 Task: Look for space in Guntakal Junction, India from 4th June, 2023 to 8th June, 2023 for 2 adults in price range Rs.8000 to Rs.16000. Place can be private room with 1  bedroom having 1 bed and 1 bathroom. Property type can be house, flat, guest house, hotel. Amenities needed are: washing machine. Booking option can be shelf check-in. Required host language is English.
Action: Mouse moved to (450, 112)
Screenshot: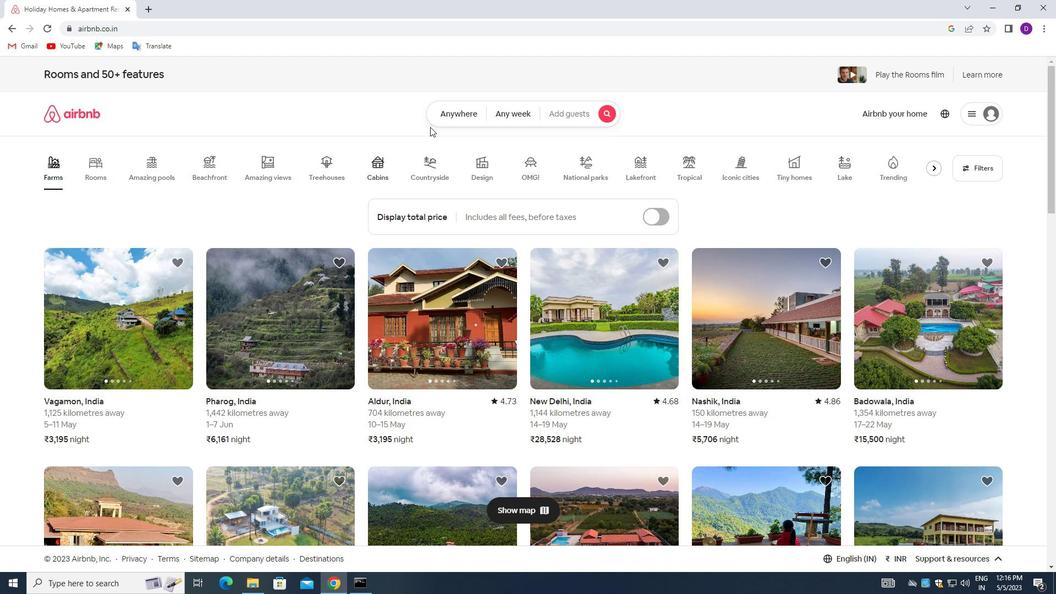 
Action: Mouse pressed left at (450, 112)
Screenshot: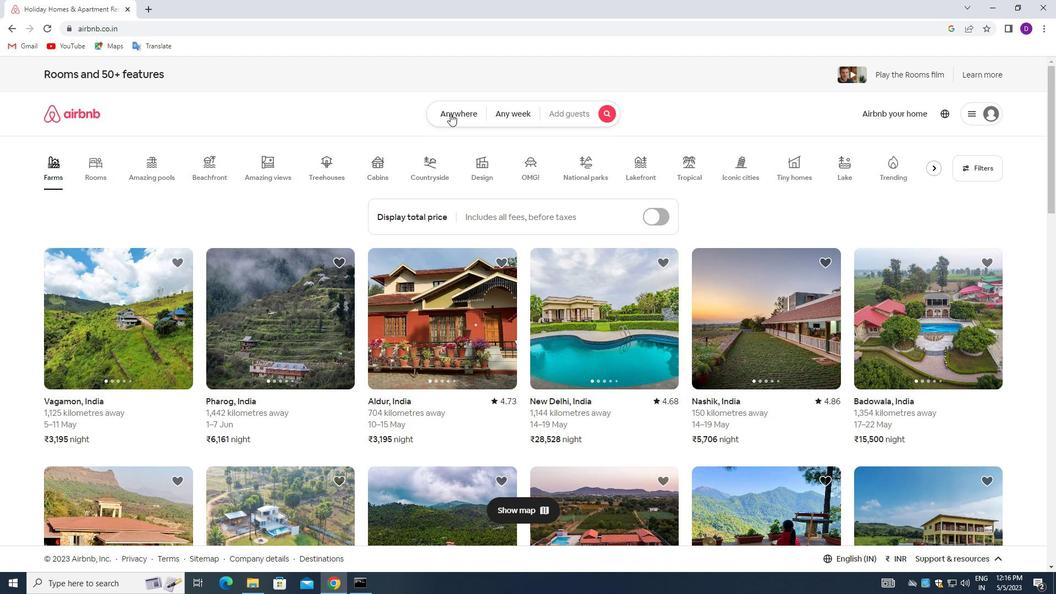 
Action: Mouse moved to (437, 148)
Screenshot: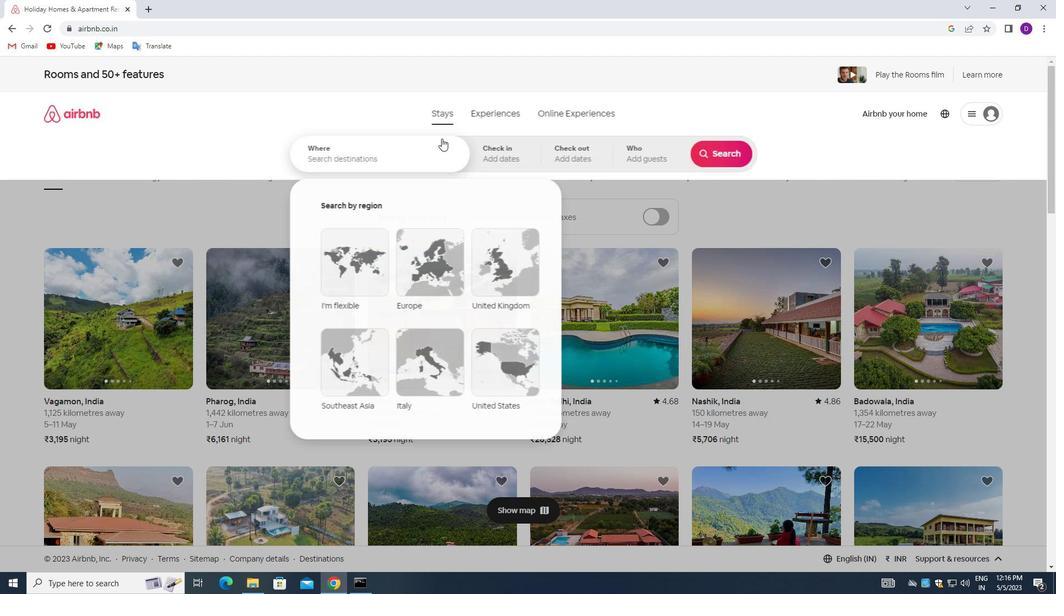 
Action: Mouse pressed left at (437, 148)
Screenshot: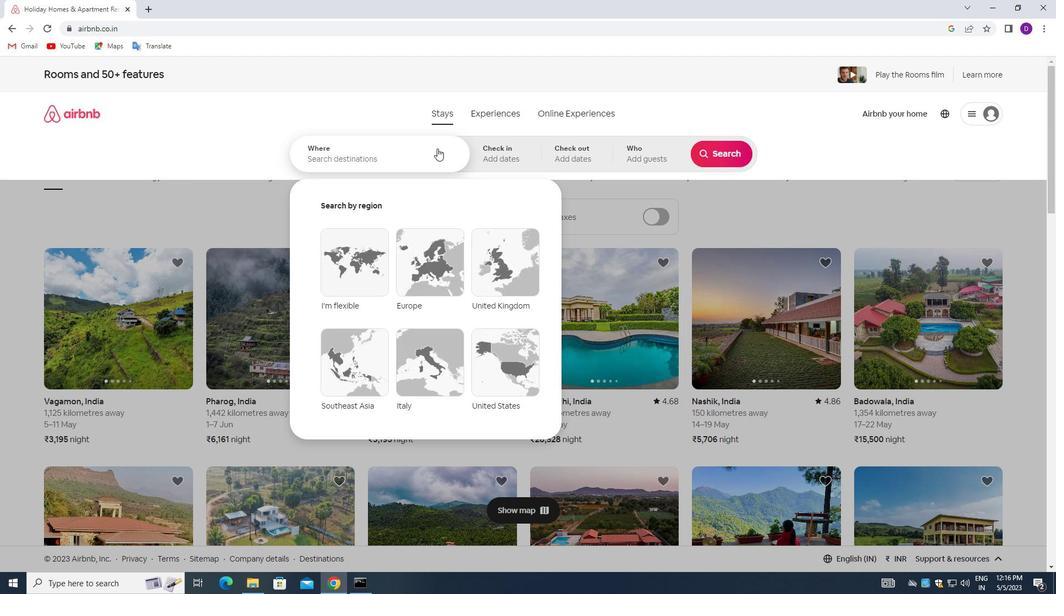 
Action: Mouse moved to (231, 138)
Screenshot: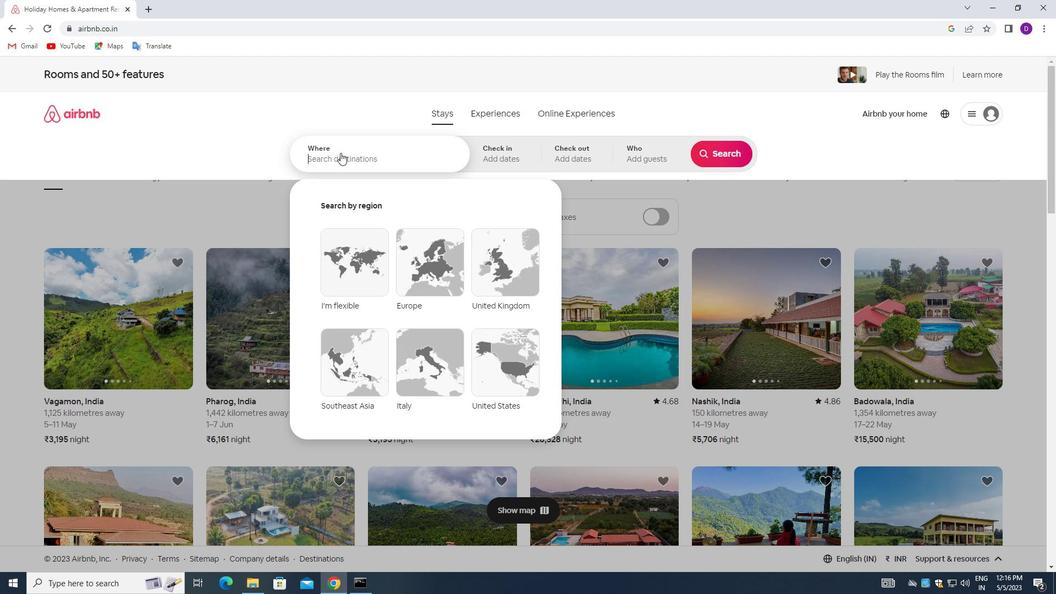 
Action: Key pressed <Key.shift_r>Guntakal<Key.space><Key.shift>JUNCTION,<Key.space><Key.shift>INDIA<Key.enter>
Screenshot: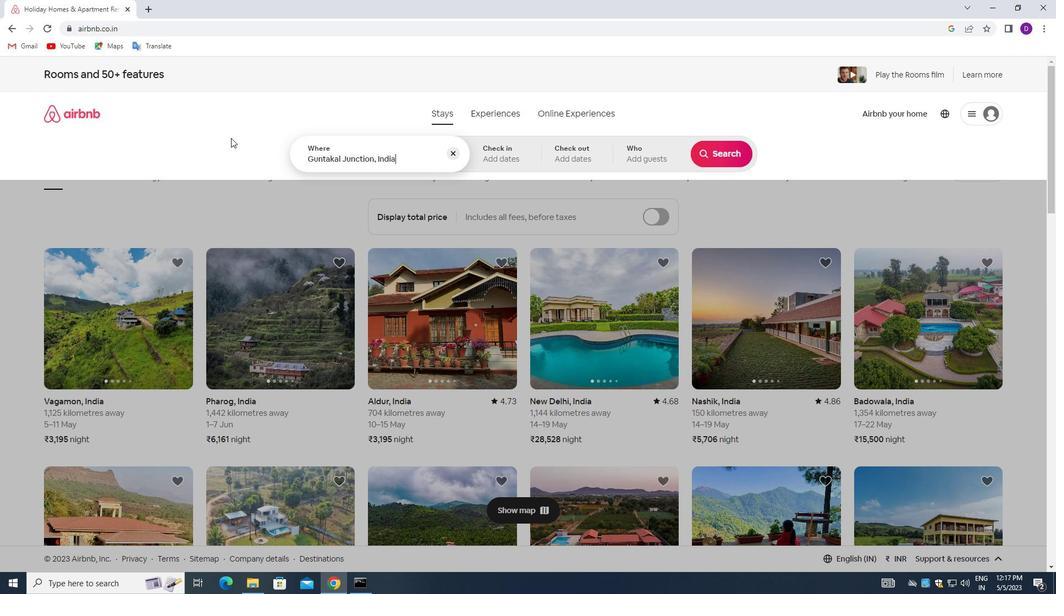 
Action: Mouse moved to (557, 317)
Screenshot: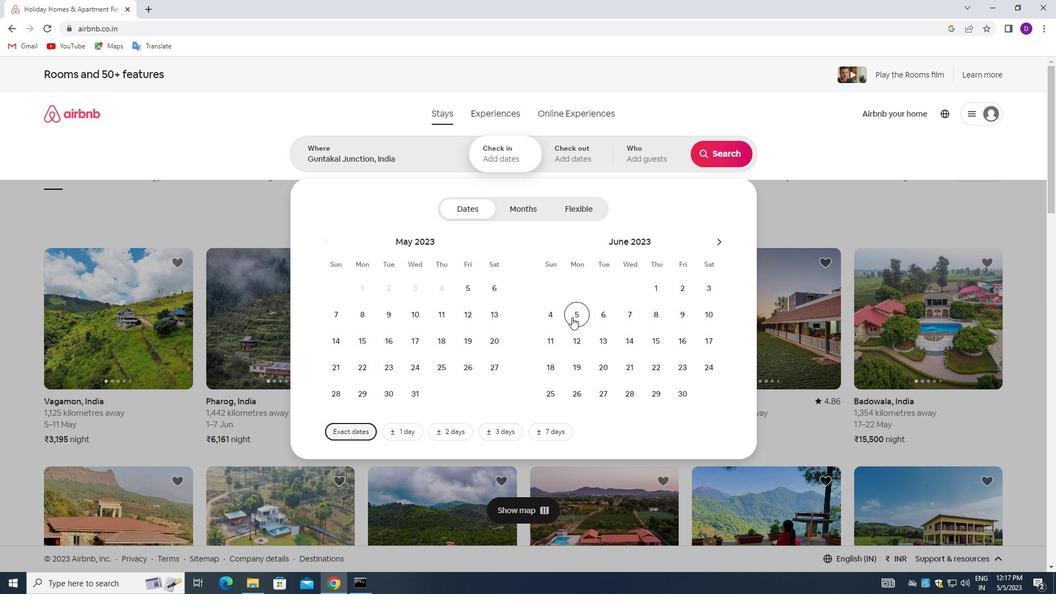 
Action: Mouse pressed left at (557, 317)
Screenshot: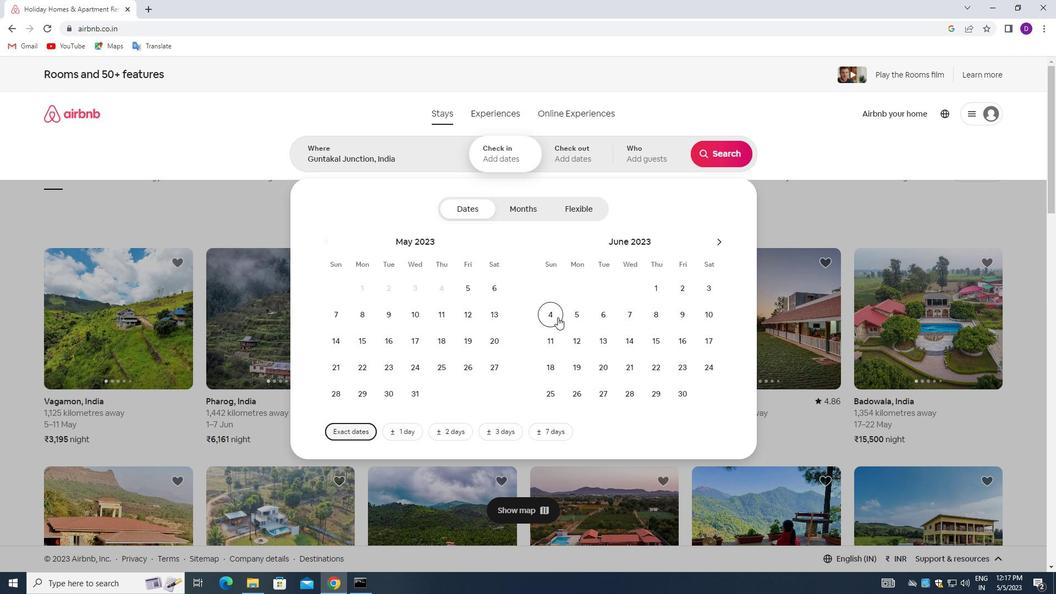 
Action: Mouse moved to (657, 321)
Screenshot: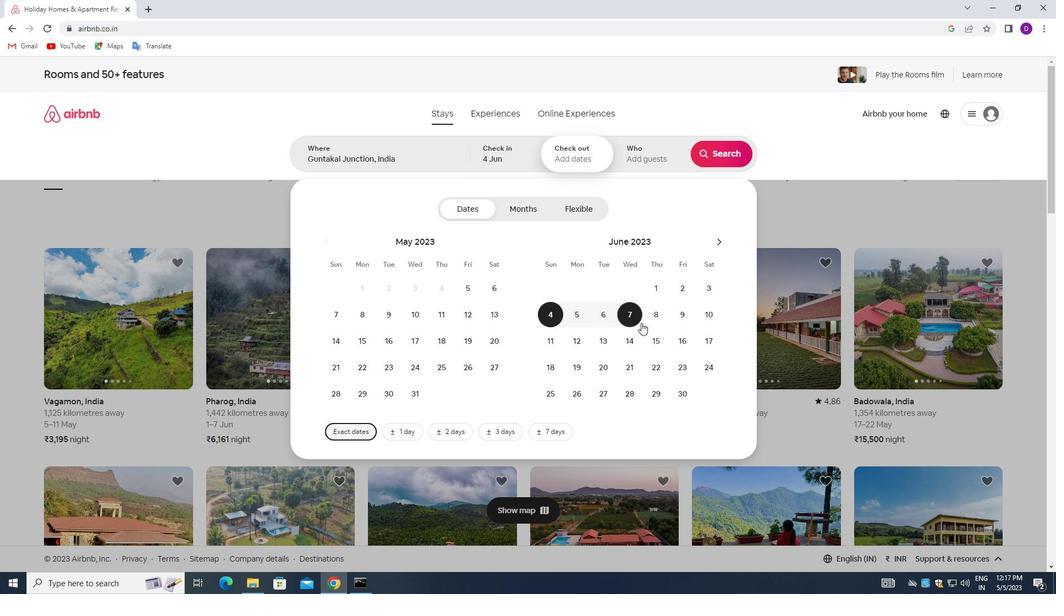 
Action: Mouse pressed left at (657, 321)
Screenshot: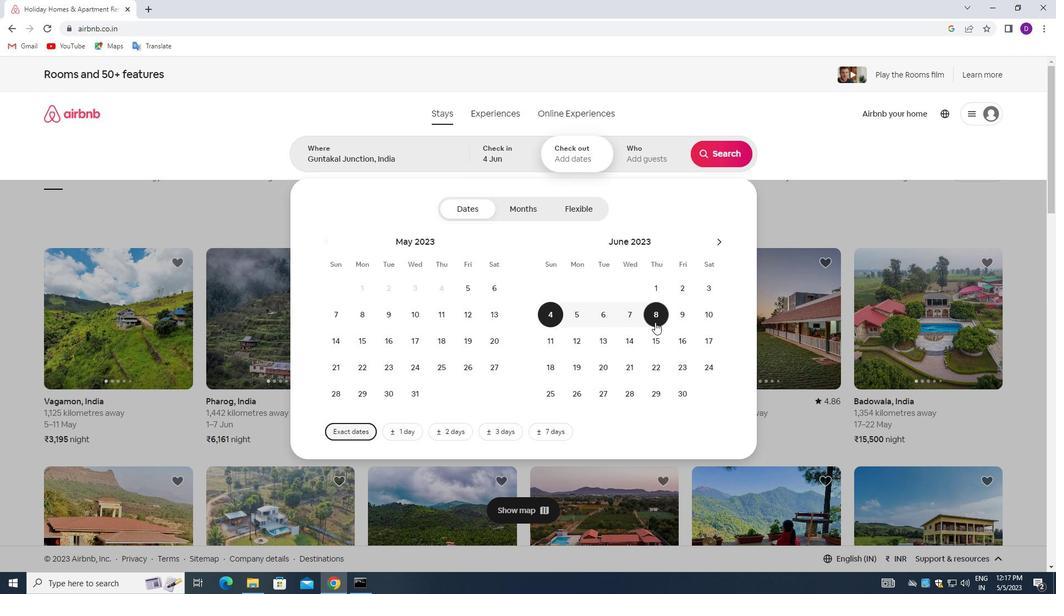 
Action: Mouse moved to (637, 159)
Screenshot: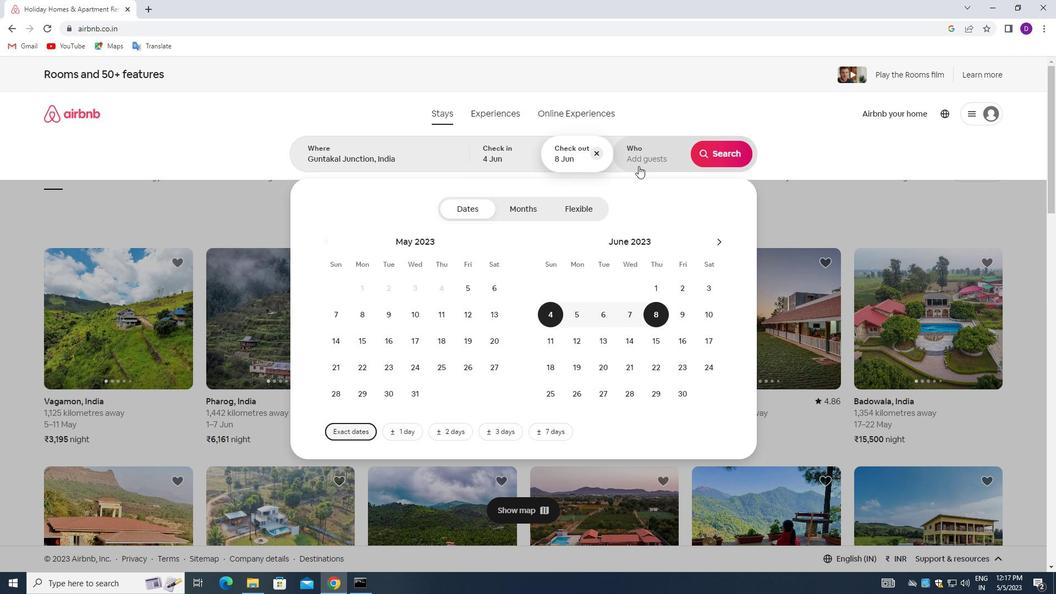 
Action: Mouse pressed left at (637, 159)
Screenshot: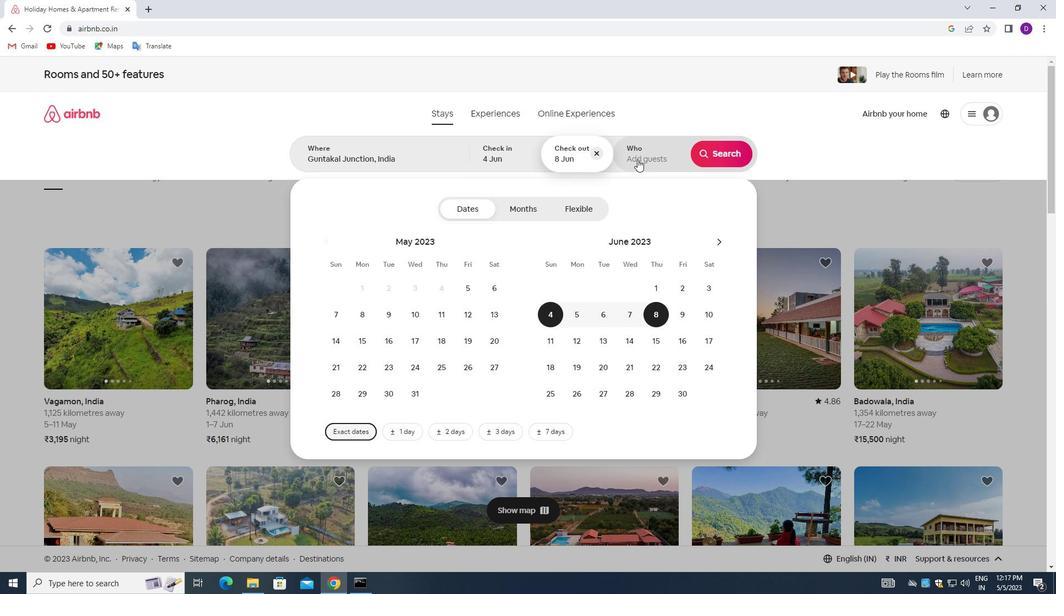 
Action: Mouse moved to (727, 217)
Screenshot: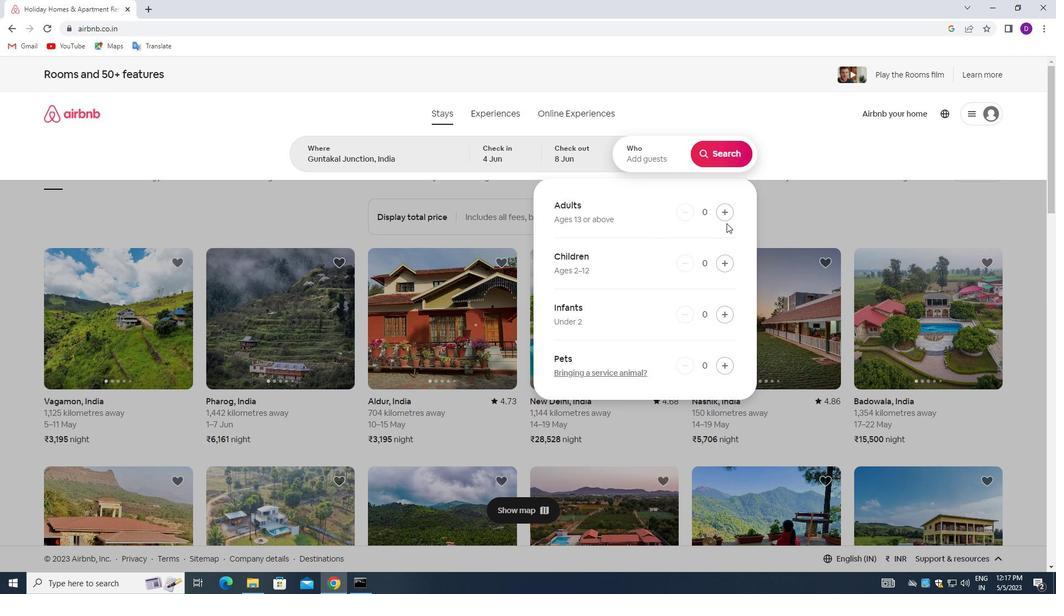 
Action: Mouse pressed left at (727, 217)
Screenshot: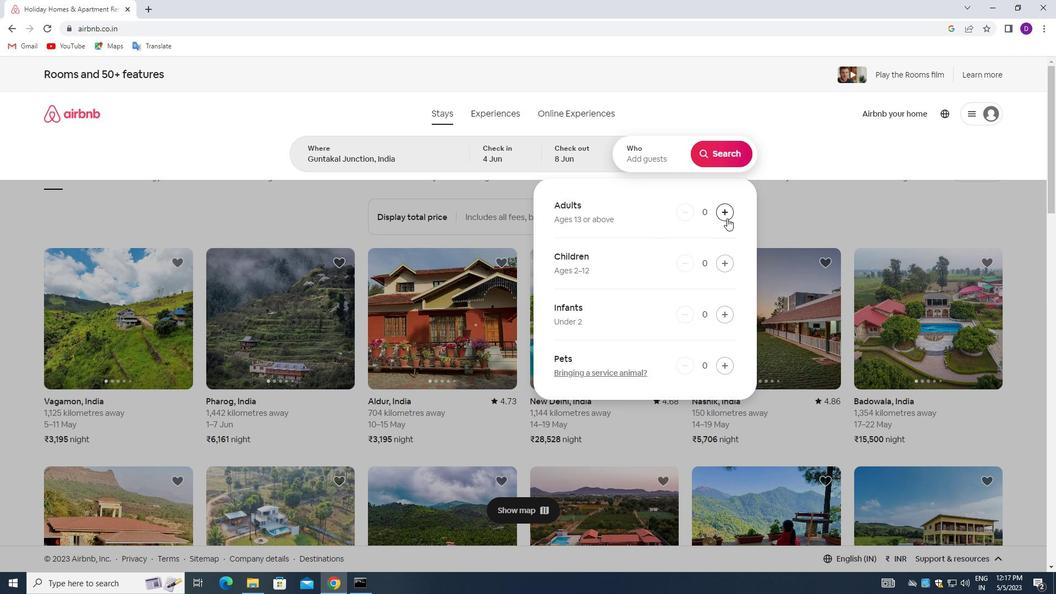 
Action: Mouse pressed left at (727, 217)
Screenshot: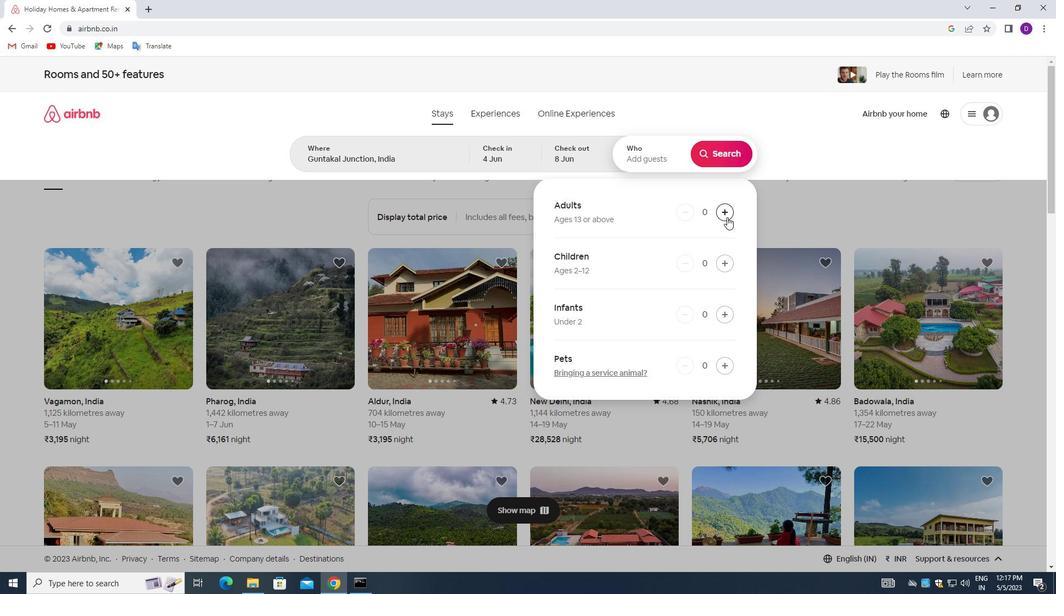 
Action: Mouse moved to (699, 167)
Screenshot: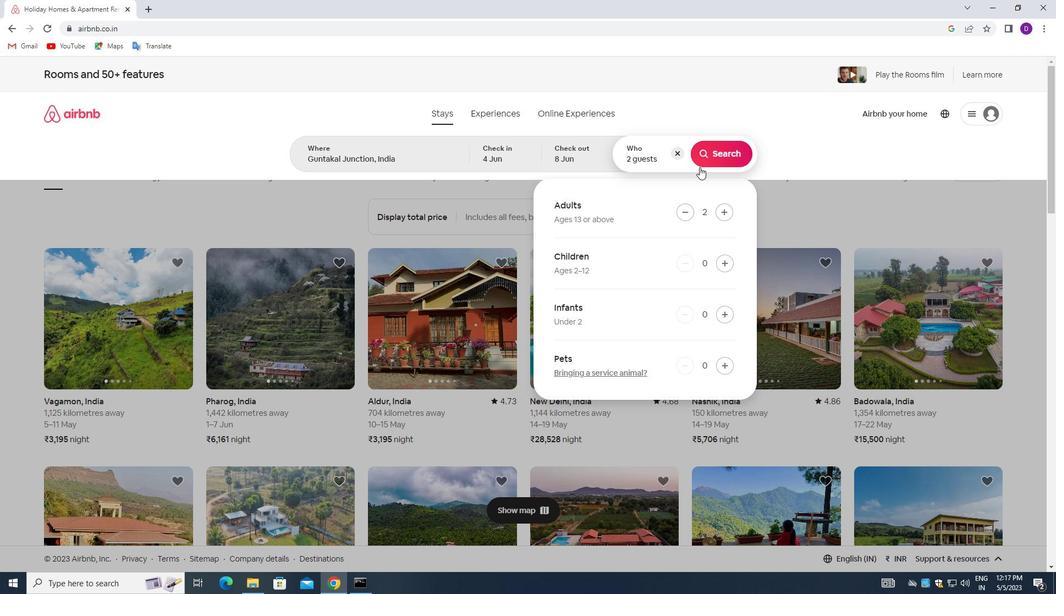 
Action: Mouse pressed left at (699, 167)
Screenshot: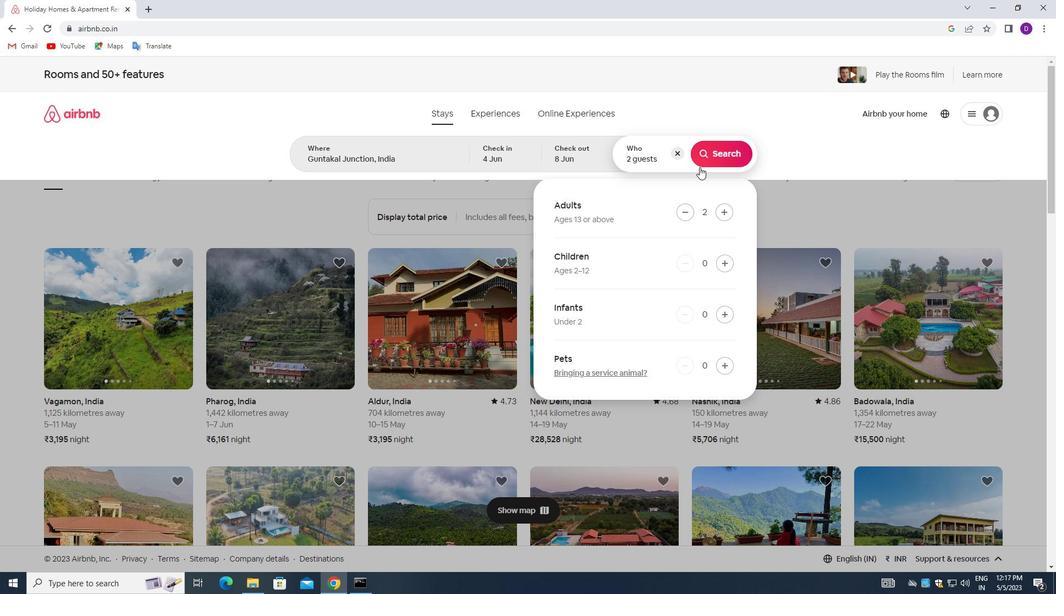 
Action: Mouse moved to (724, 152)
Screenshot: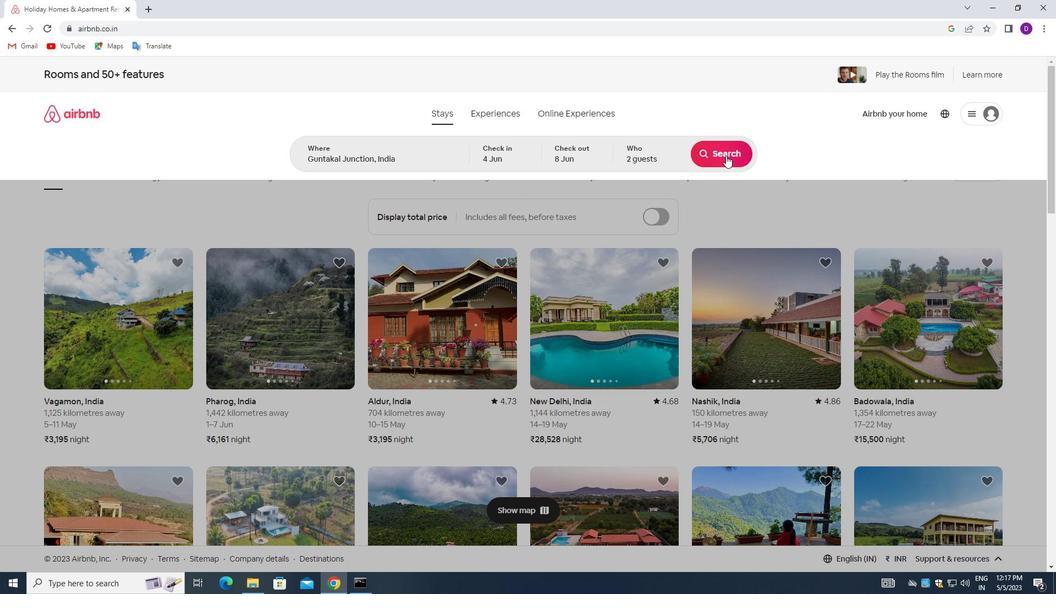 
Action: Mouse pressed left at (724, 152)
Screenshot: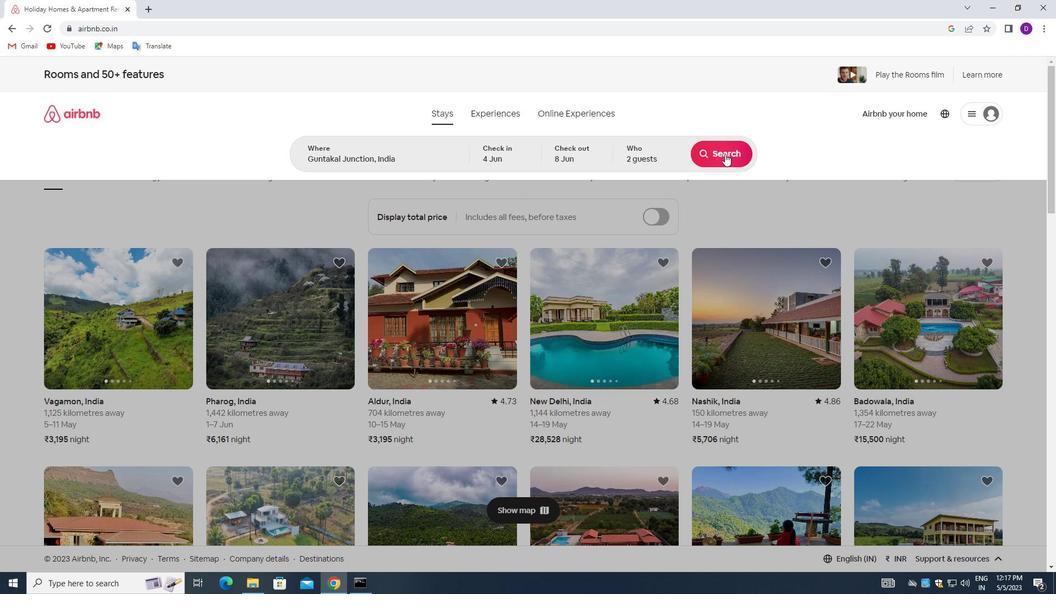
Action: Mouse moved to (994, 124)
Screenshot: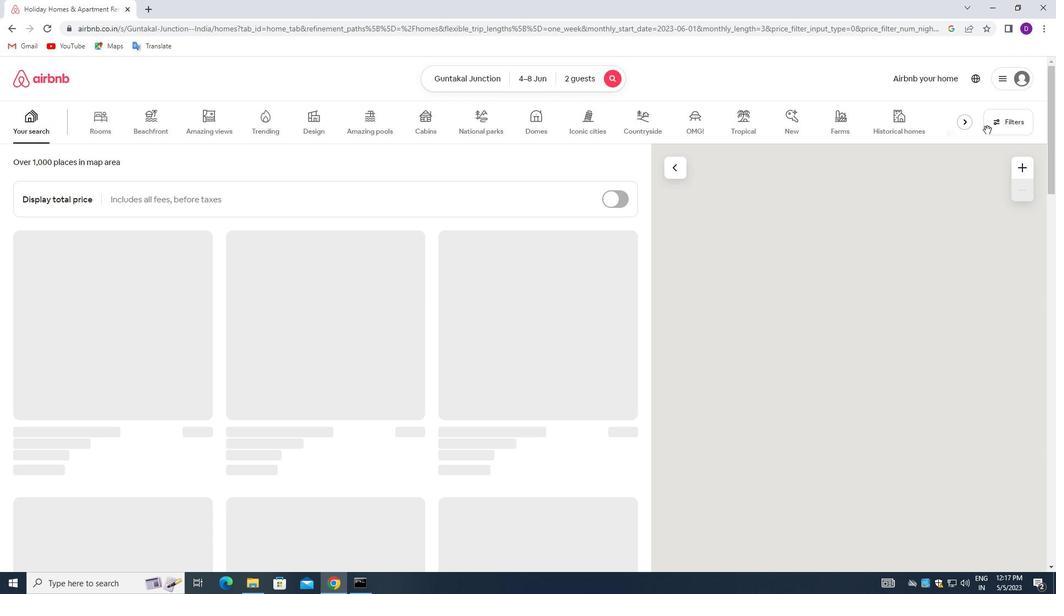 
Action: Mouse pressed left at (994, 124)
Screenshot: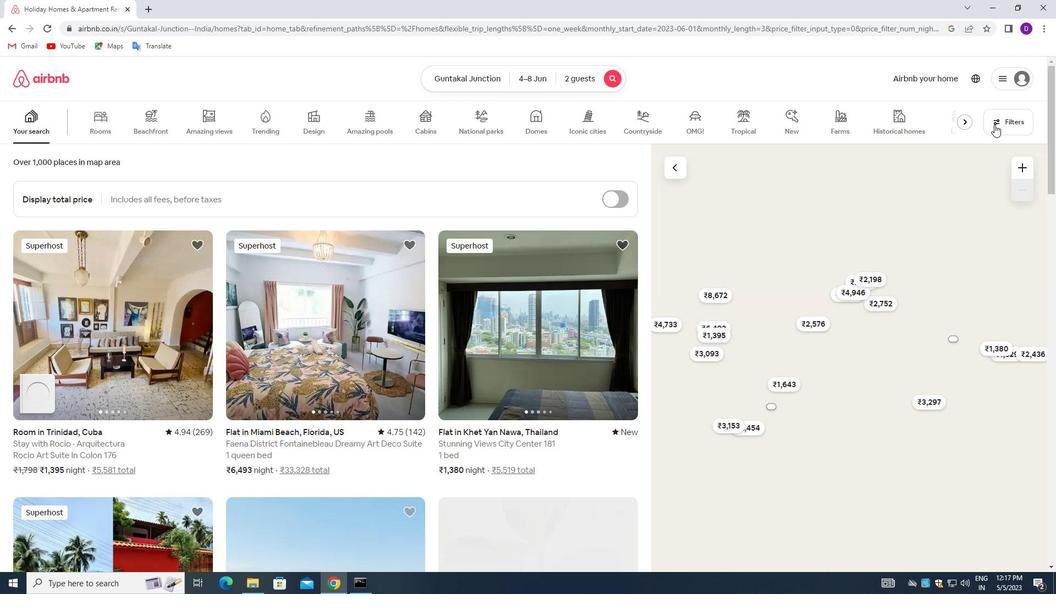 
Action: Mouse moved to (410, 357)
Screenshot: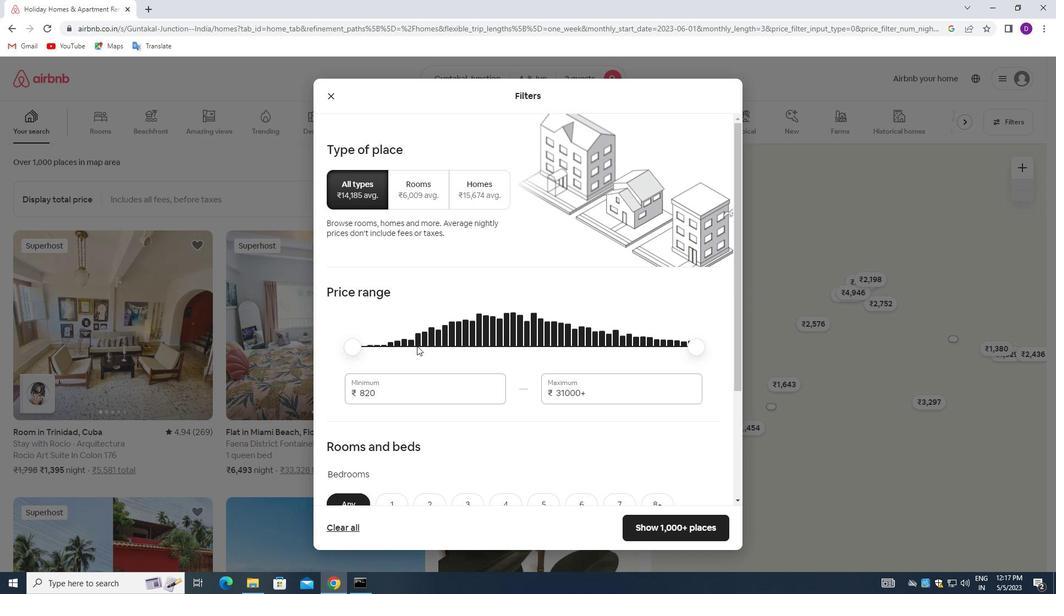 
Action: Mouse scrolled (410, 356) with delta (0, 0)
Screenshot: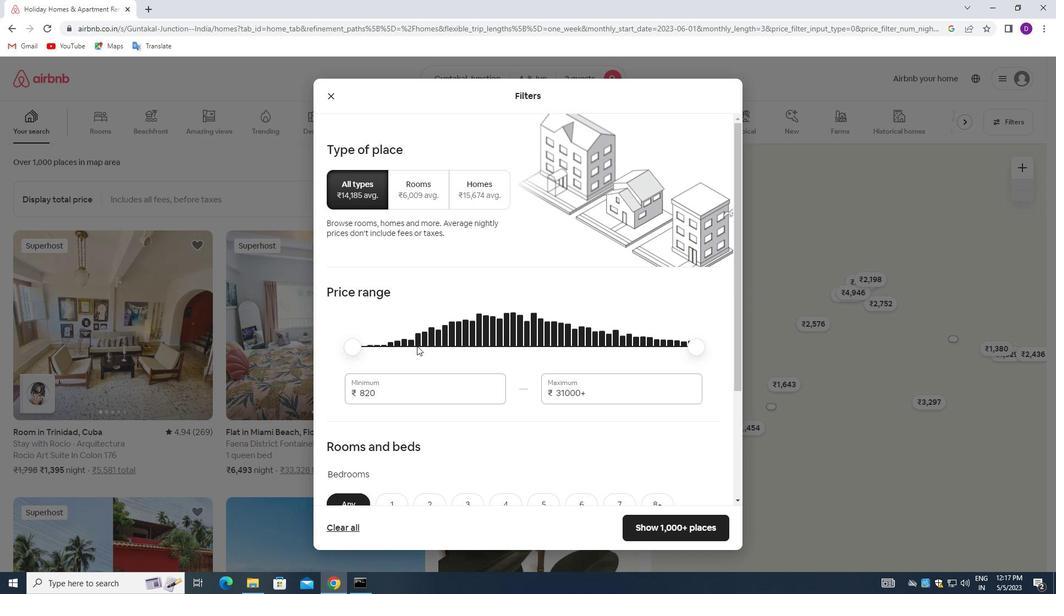 
Action: Mouse moved to (409, 358)
Screenshot: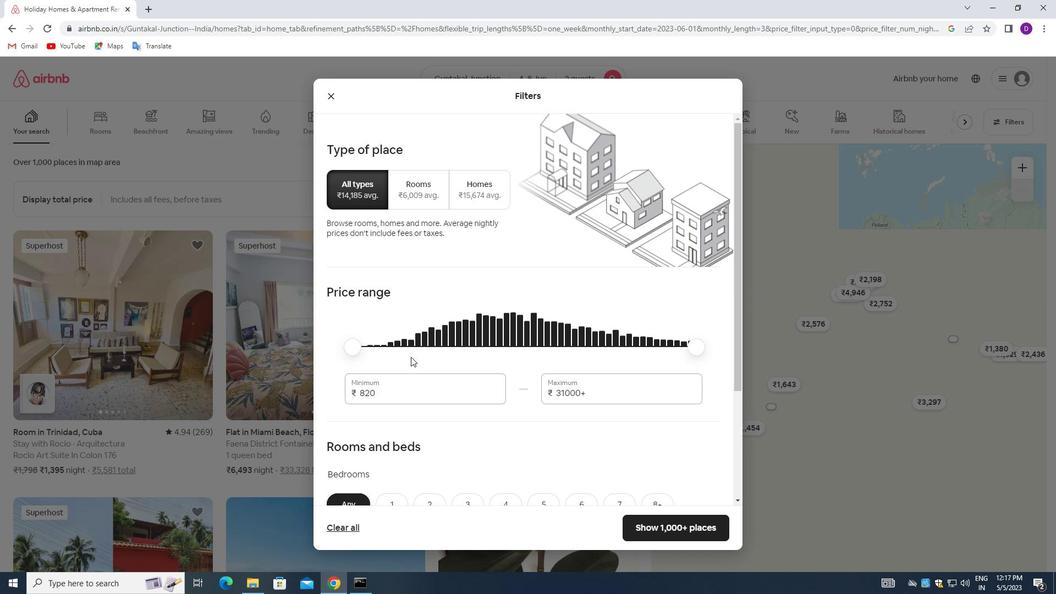 
Action: Mouse scrolled (409, 357) with delta (0, 0)
Screenshot: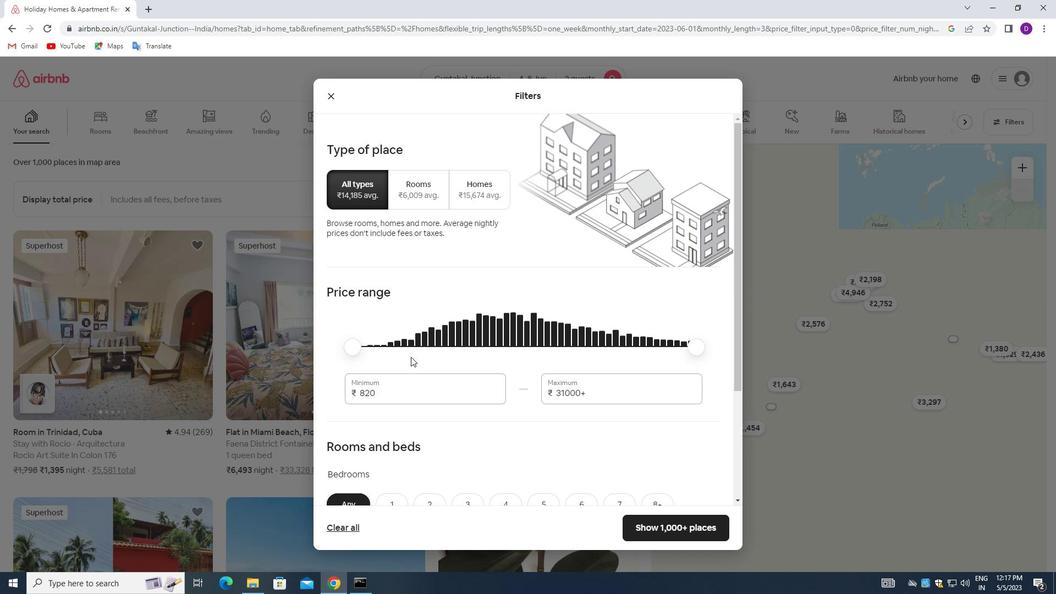 
Action: Mouse moved to (379, 286)
Screenshot: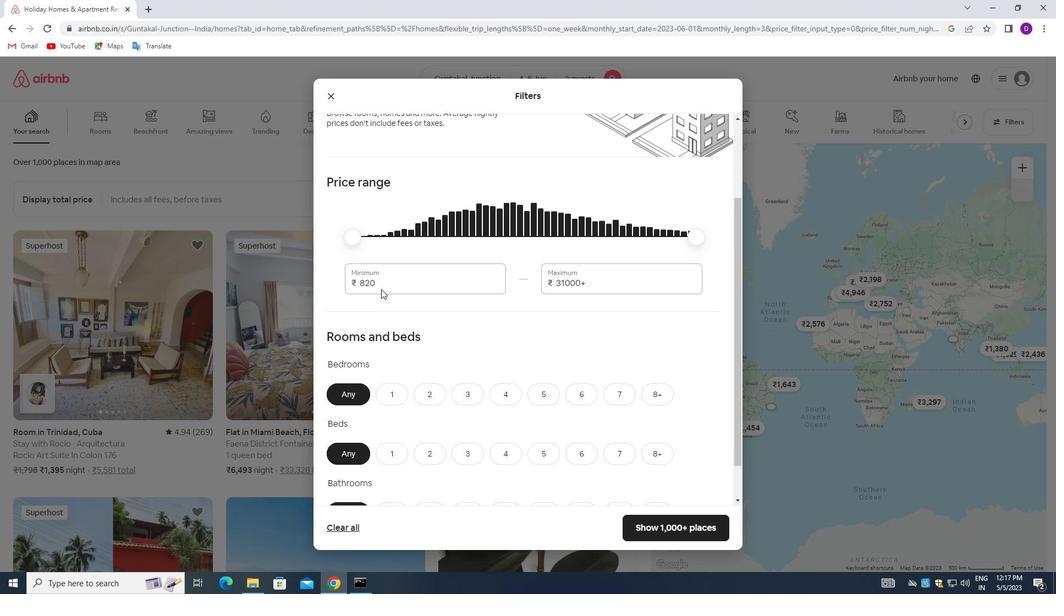 
Action: Mouse pressed left at (379, 286)
Screenshot: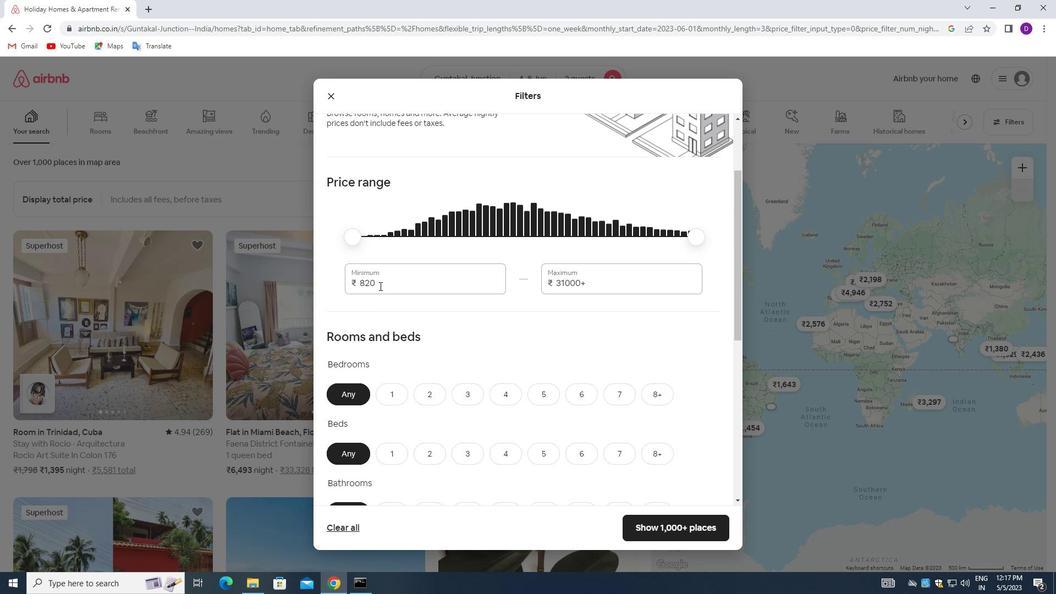 
Action: Mouse pressed left at (379, 286)
Screenshot: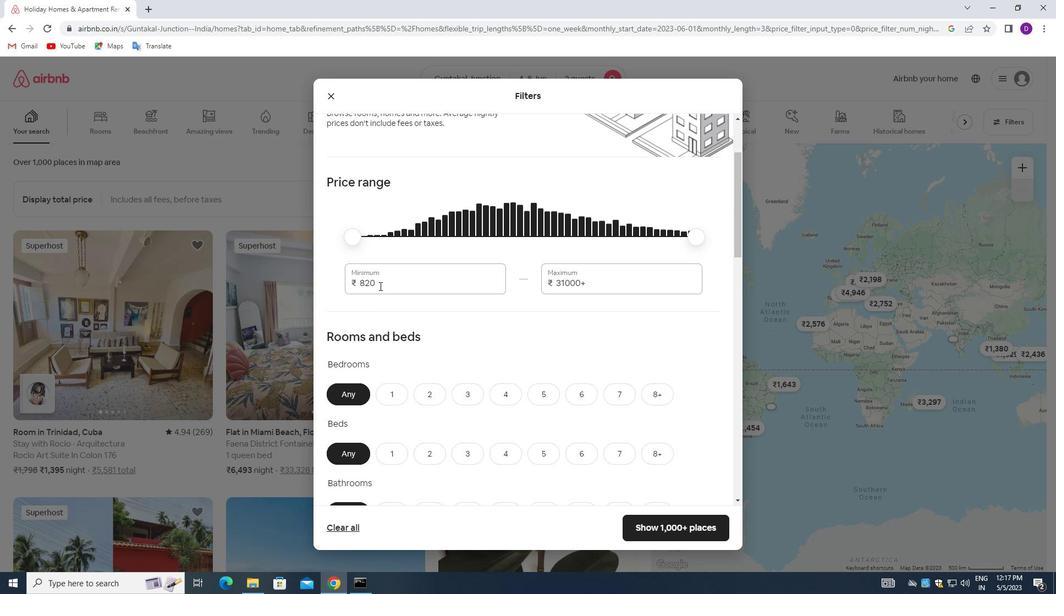 
Action: Key pressed 8000<Key.tab>16000
Screenshot: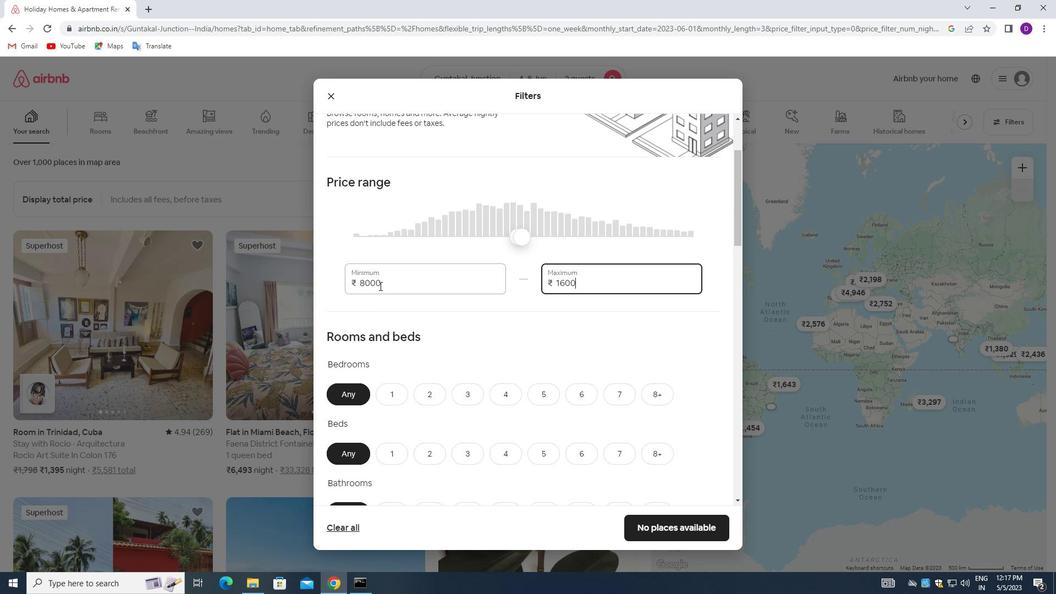 
Action: Mouse moved to (485, 342)
Screenshot: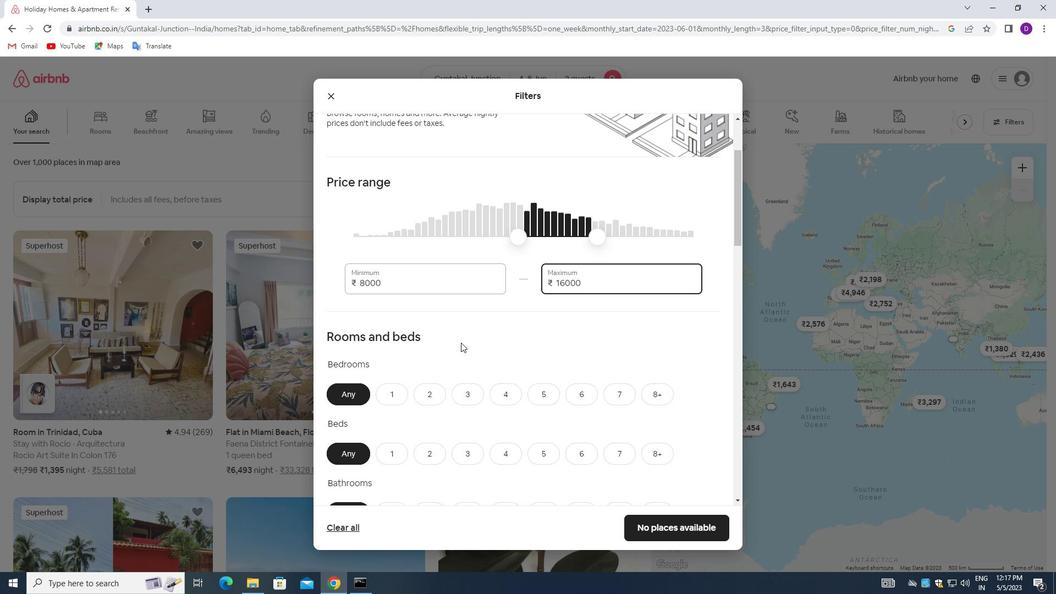 
Action: Mouse scrolled (485, 341) with delta (0, 0)
Screenshot: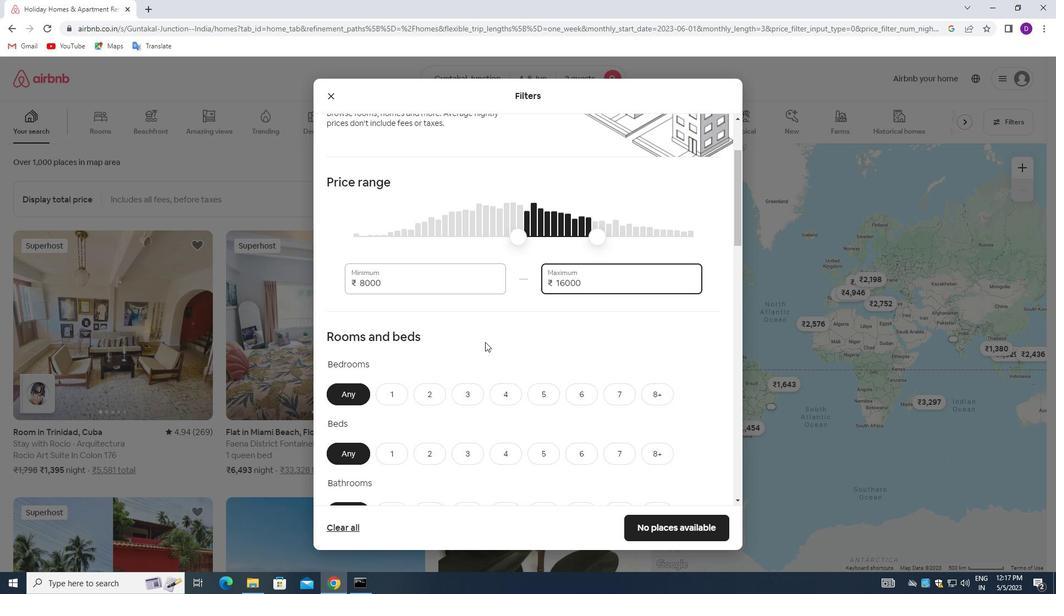 
Action: Mouse moved to (506, 330)
Screenshot: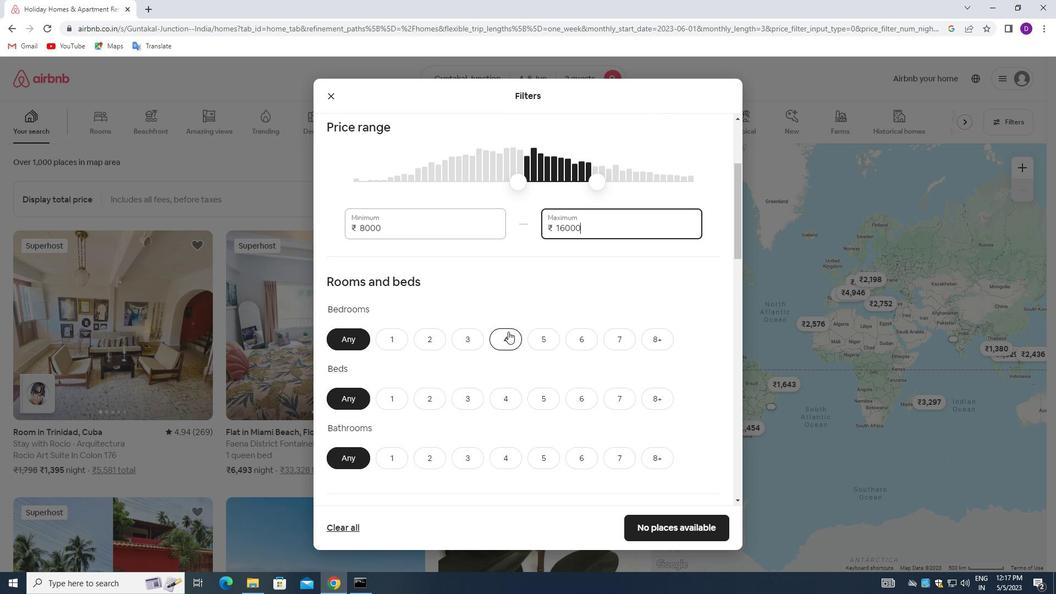
Action: Mouse scrolled (506, 329) with delta (0, 0)
Screenshot: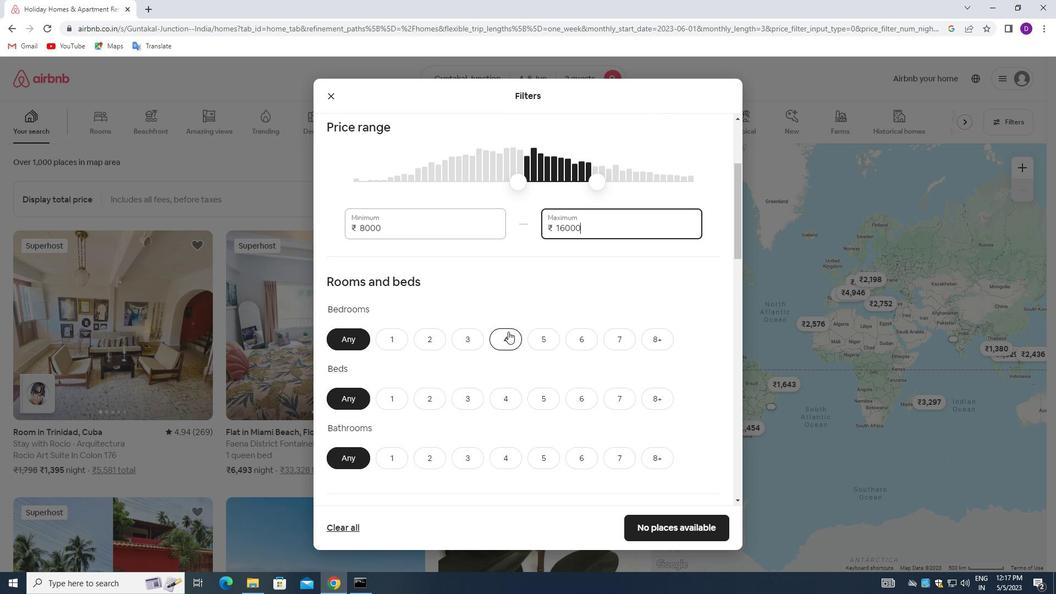 
Action: Mouse moved to (393, 288)
Screenshot: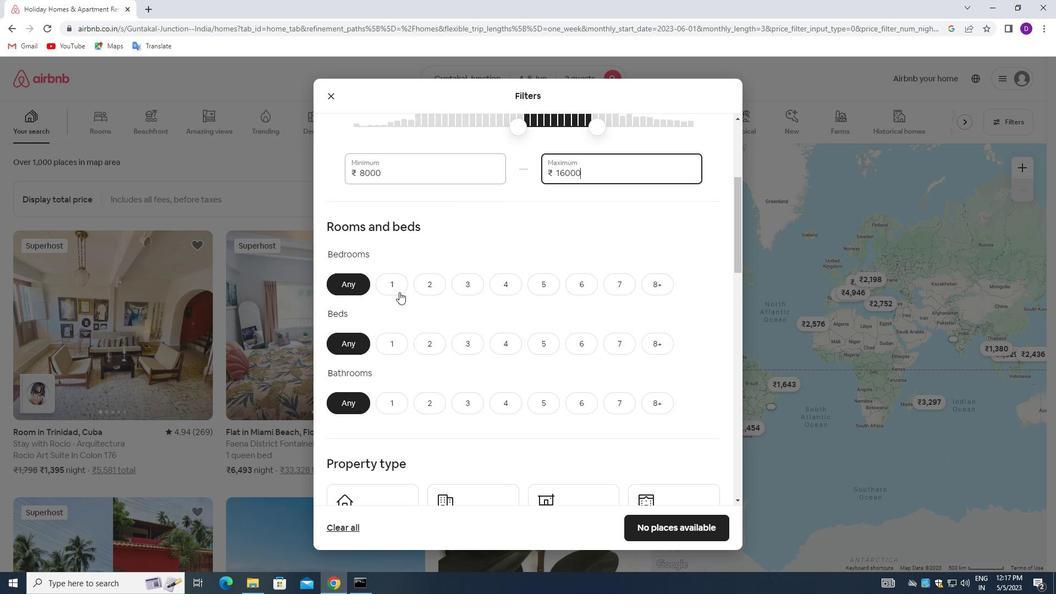 
Action: Mouse pressed left at (393, 288)
Screenshot: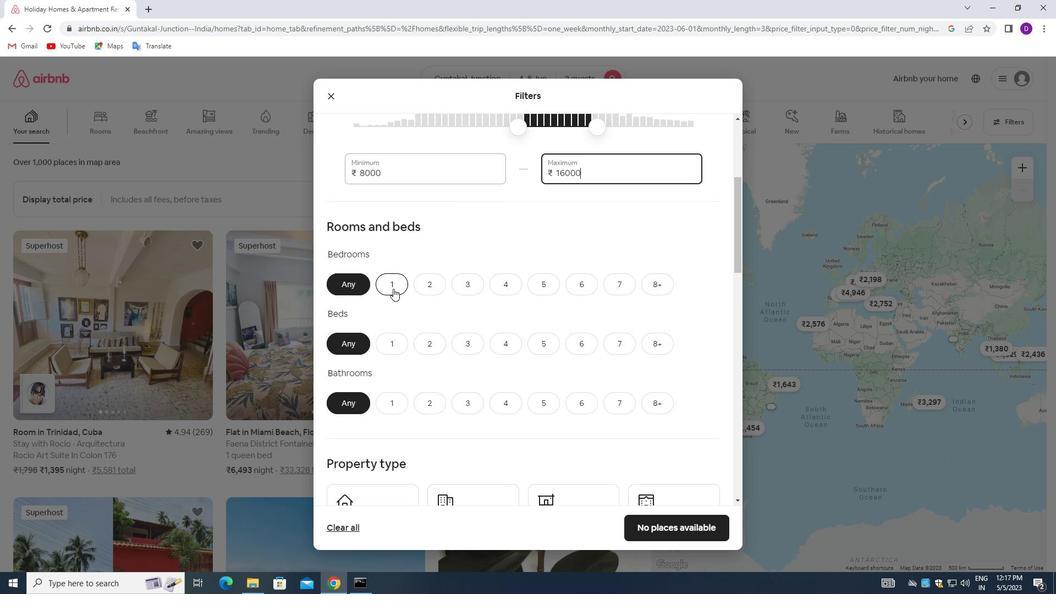 
Action: Mouse moved to (389, 342)
Screenshot: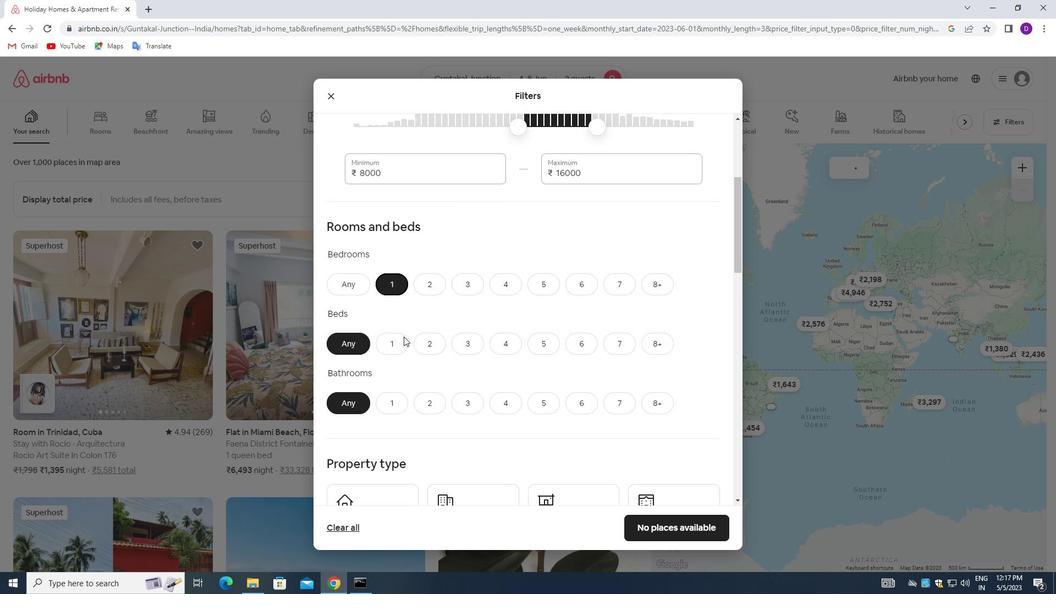 
Action: Mouse pressed left at (389, 342)
Screenshot: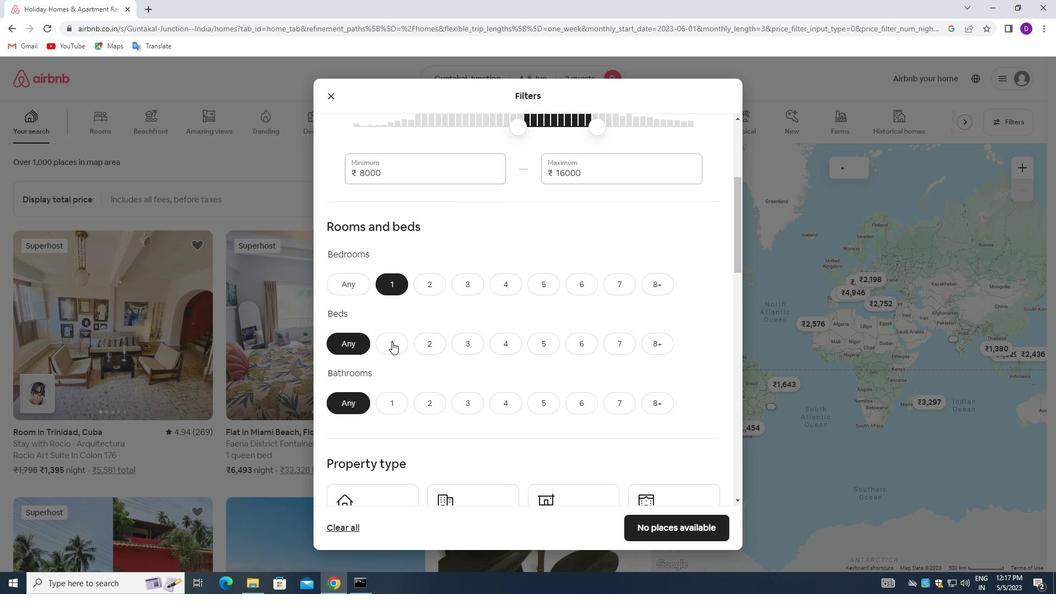 
Action: Mouse moved to (381, 399)
Screenshot: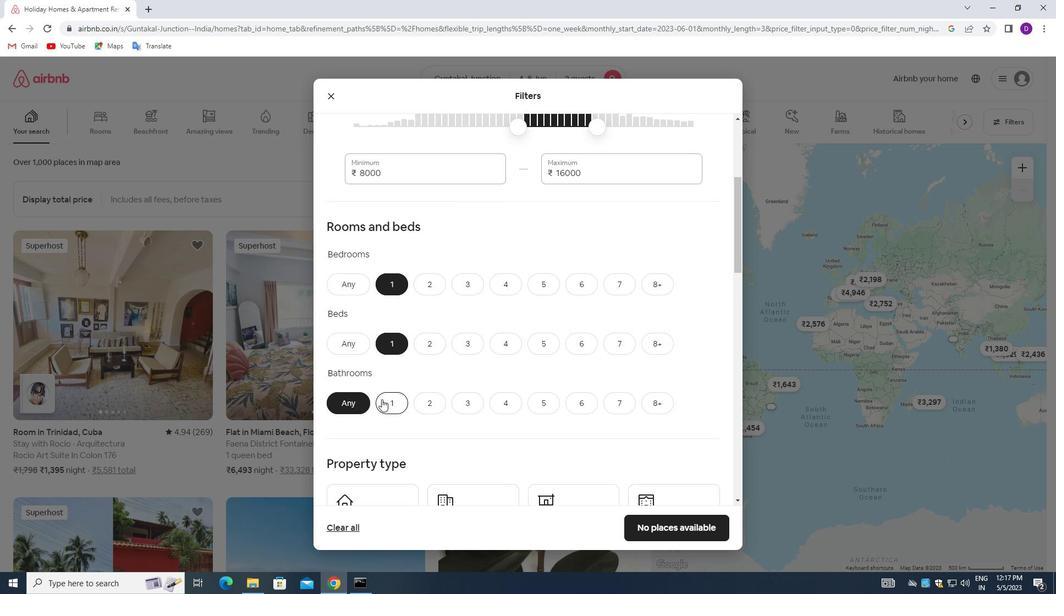 
Action: Mouse pressed left at (381, 399)
Screenshot: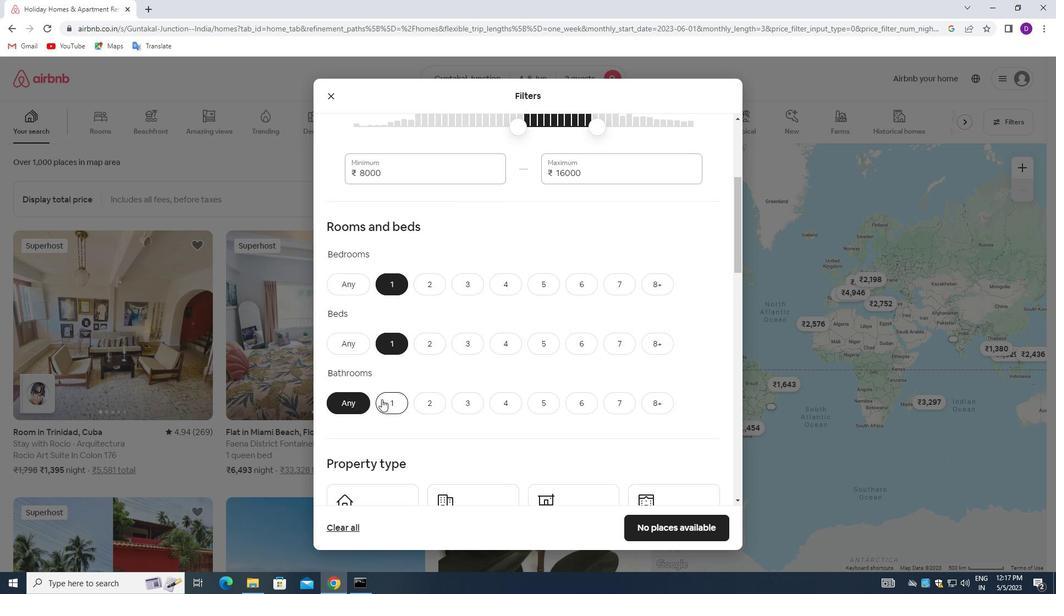 
Action: Mouse moved to (403, 346)
Screenshot: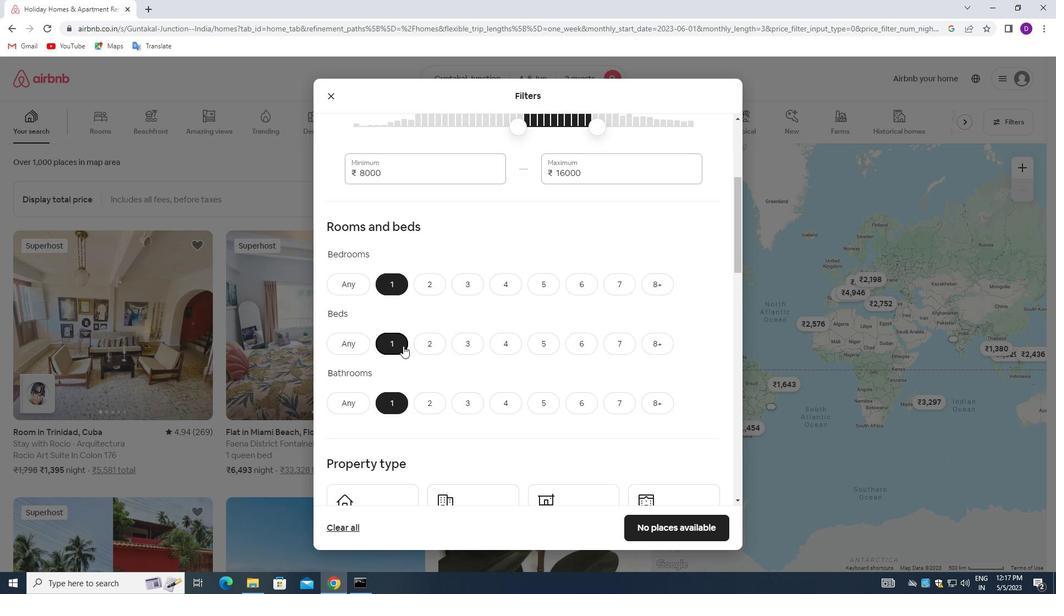 
Action: Mouse scrolled (403, 345) with delta (0, 0)
Screenshot: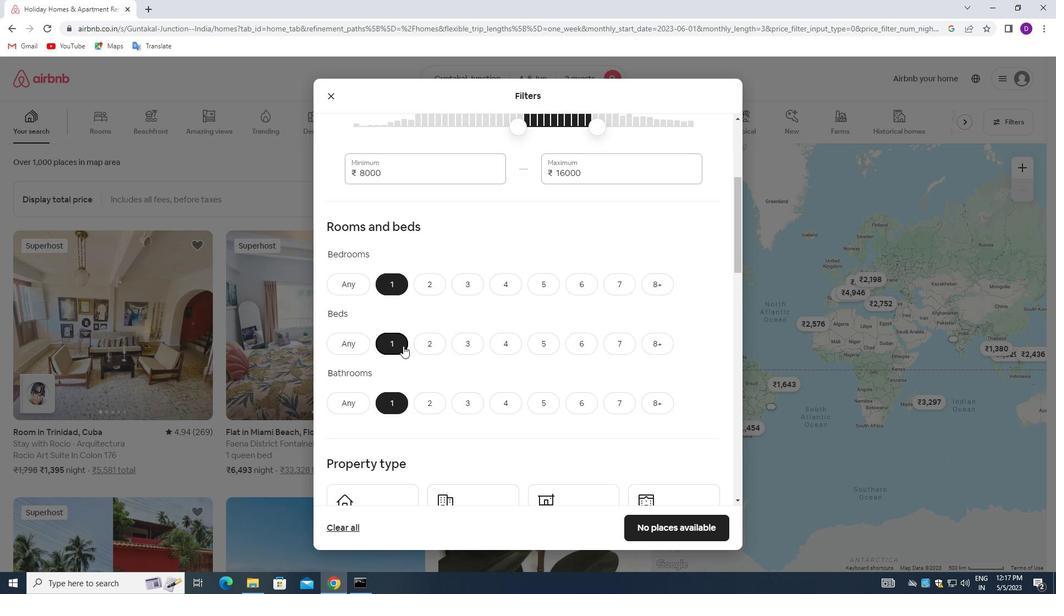 
Action: Mouse moved to (404, 346)
Screenshot: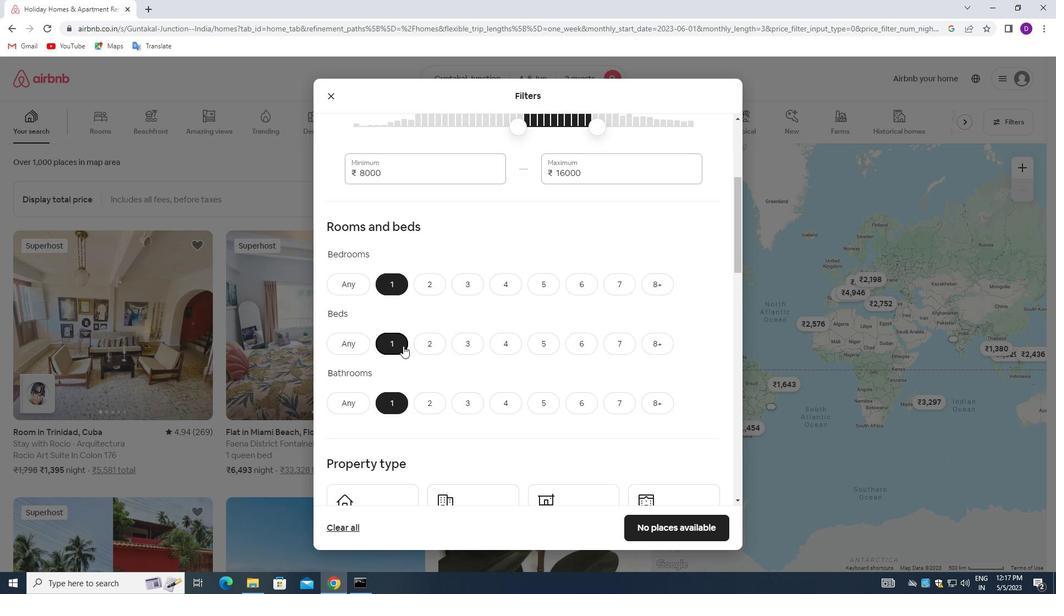 
Action: Mouse scrolled (404, 345) with delta (0, 0)
Screenshot: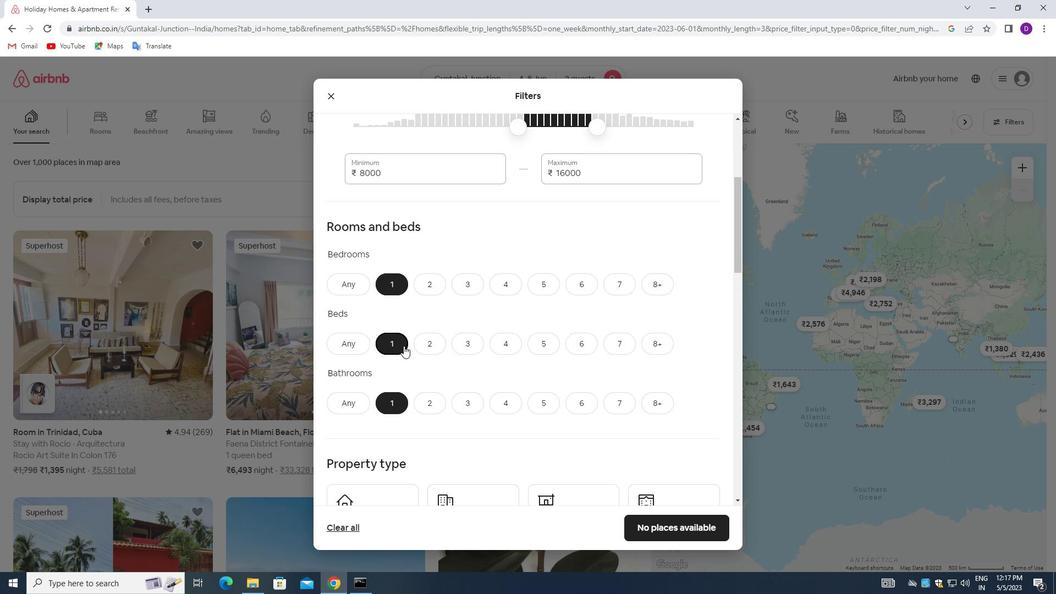 
Action: Mouse scrolled (404, 345) with delta (0, 0)
Screenshot: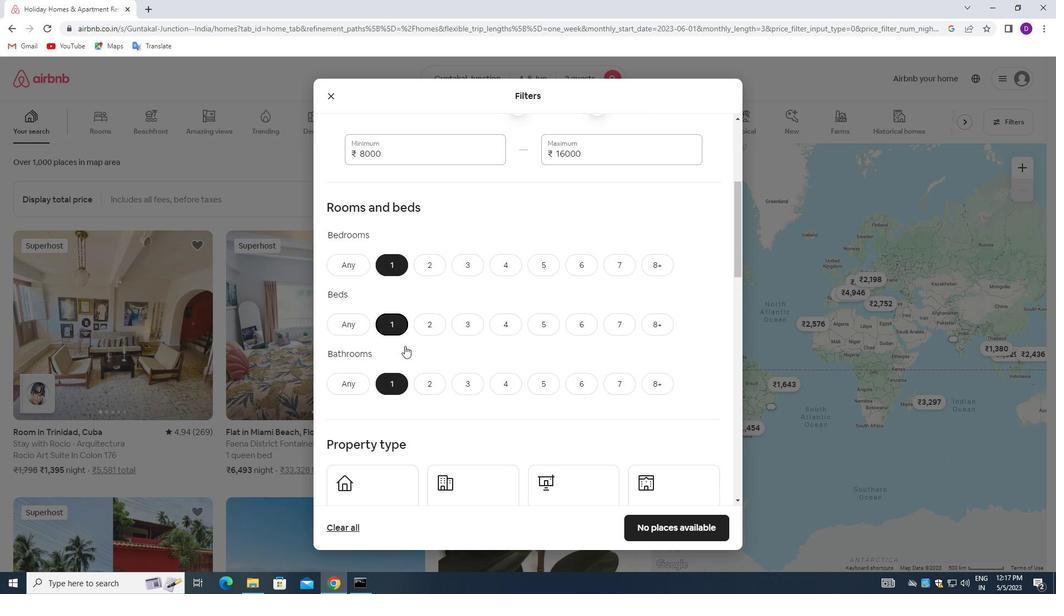 
Action: Mouse moved to (394, 356)
Screenshot: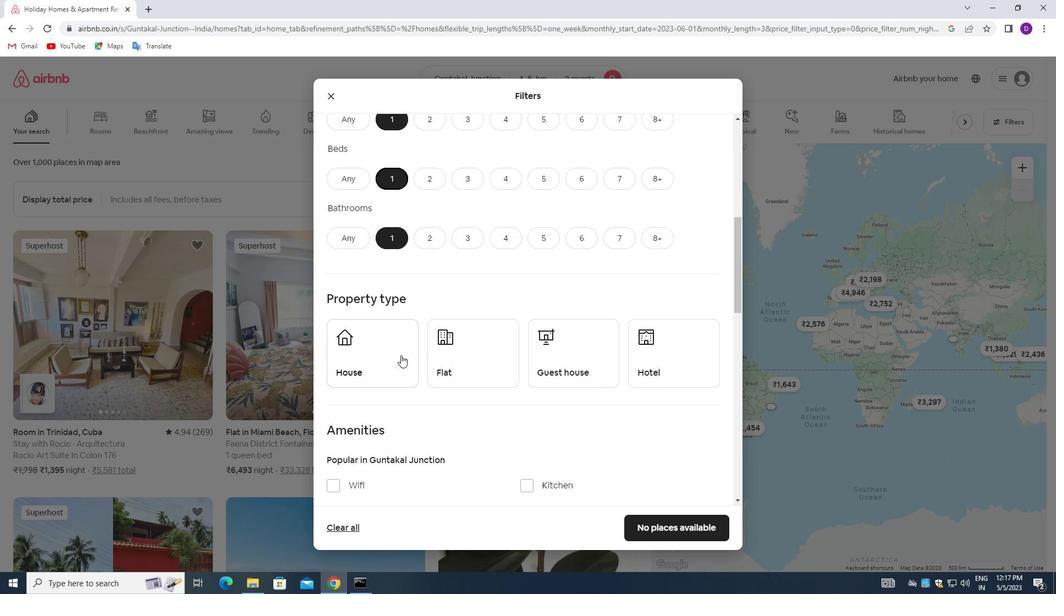 
Action: Mouse pressed left at (394, 356)
Screenshot: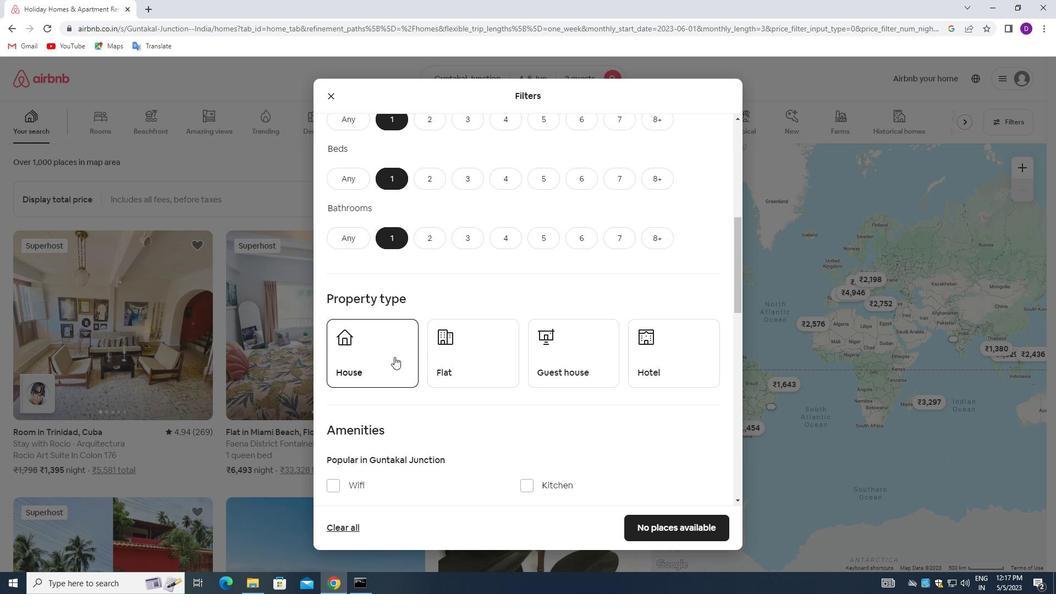 
Action: Mouse moved to (462, 359)
Screenshot: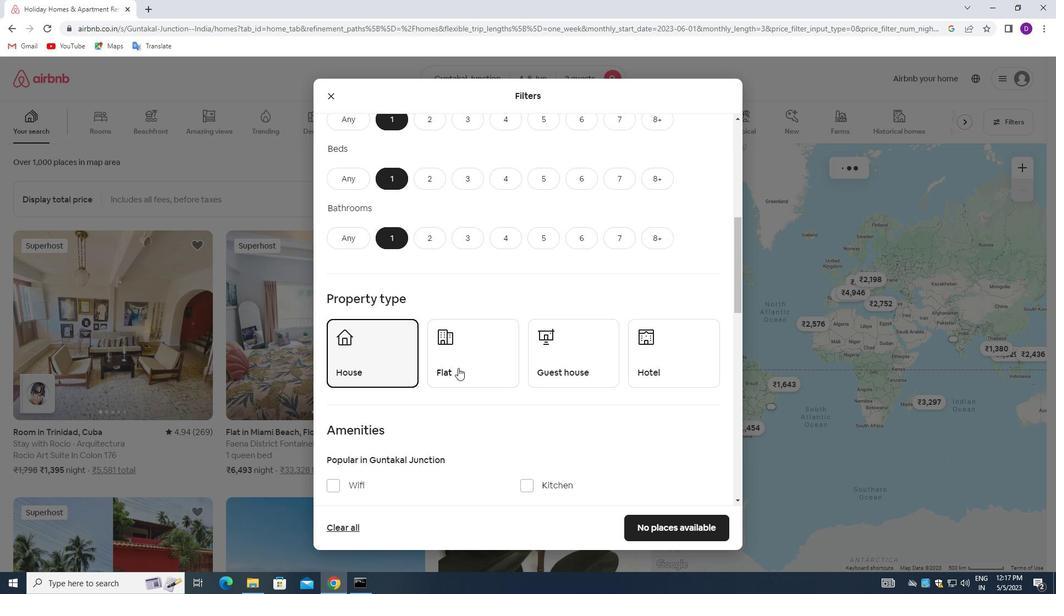 
Action: Mouse pressed left at (462, 359)
Screenshot: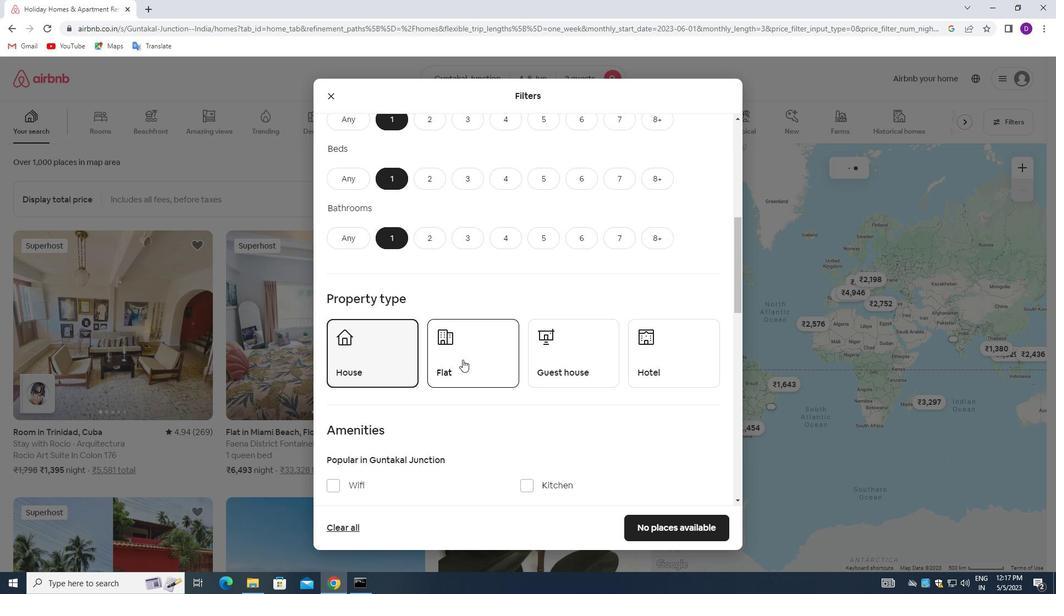 
Action: Mouse moved to (559, 360)
Screenshot: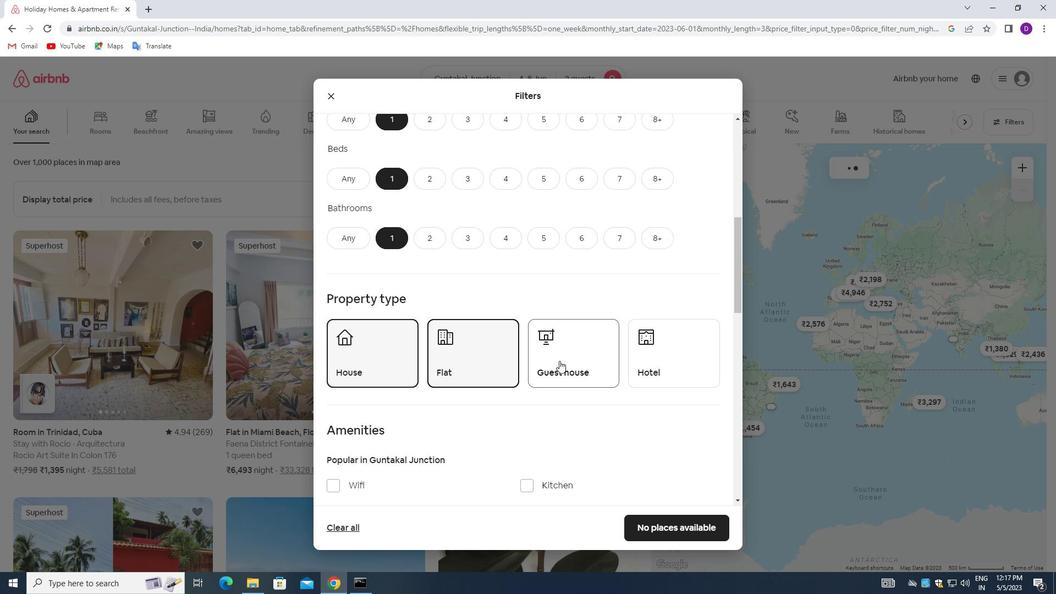 
Action: Mouse pressed left at (559, 360)
Screenshot: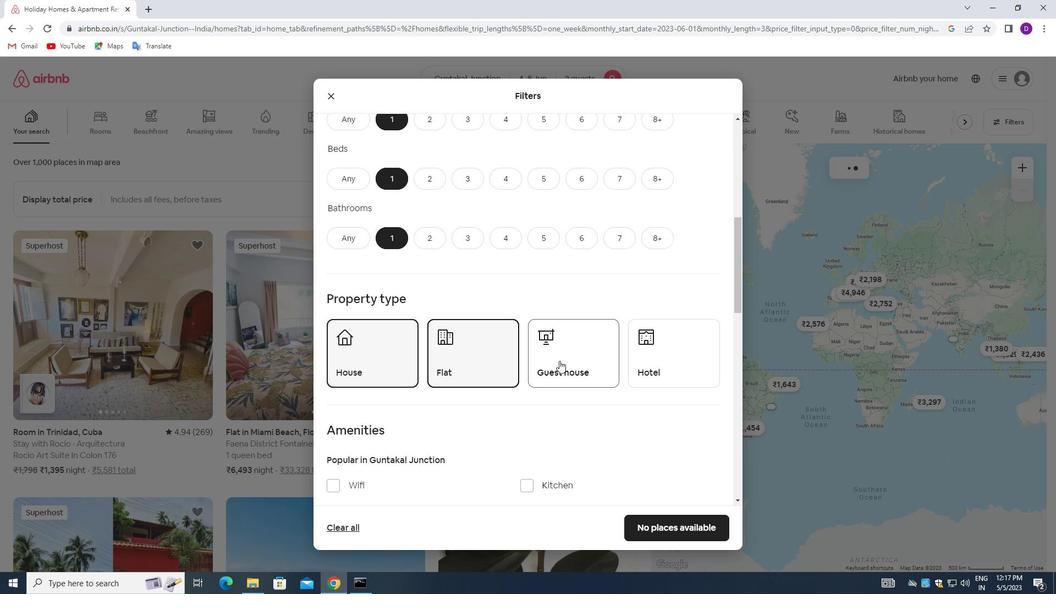 
Action: Mouse moved to (645, 353)
Screenshot: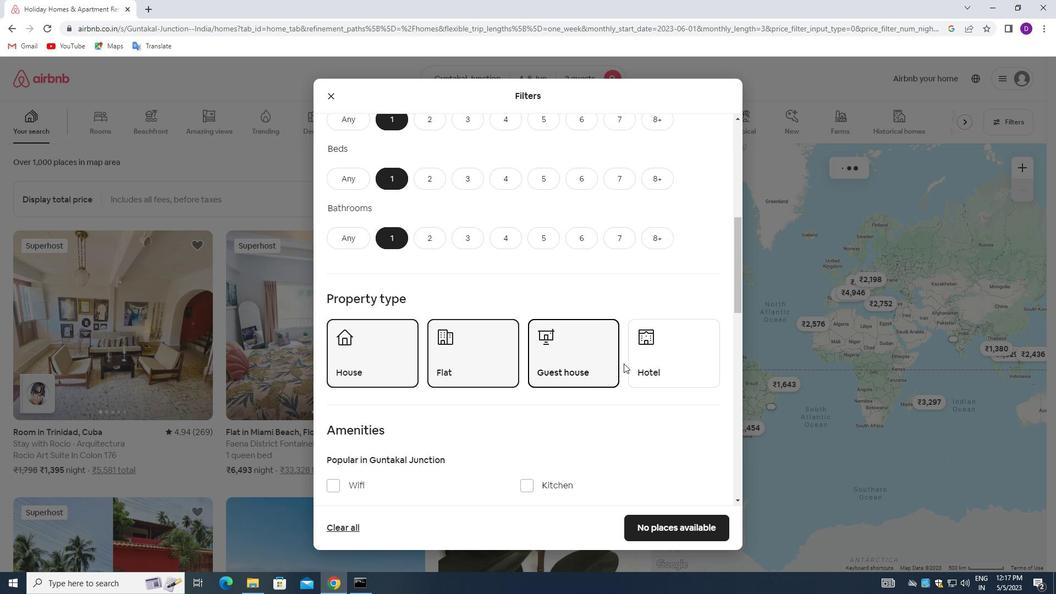 
Action: Mouse pressed left at (645, 353)
Screenshot: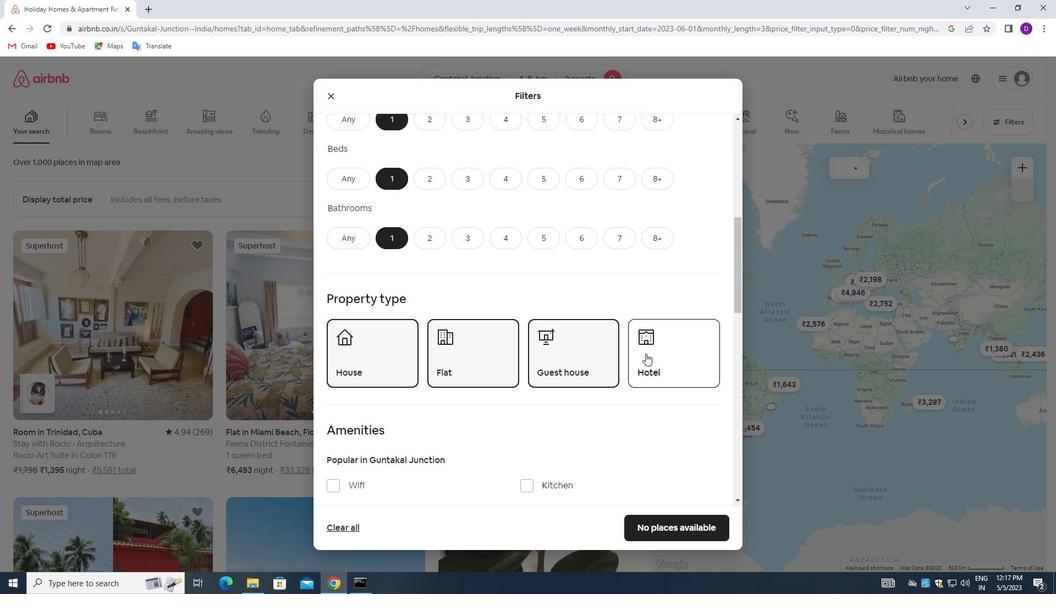 
Action: Mouse moved to (502, 364)
Screenshot: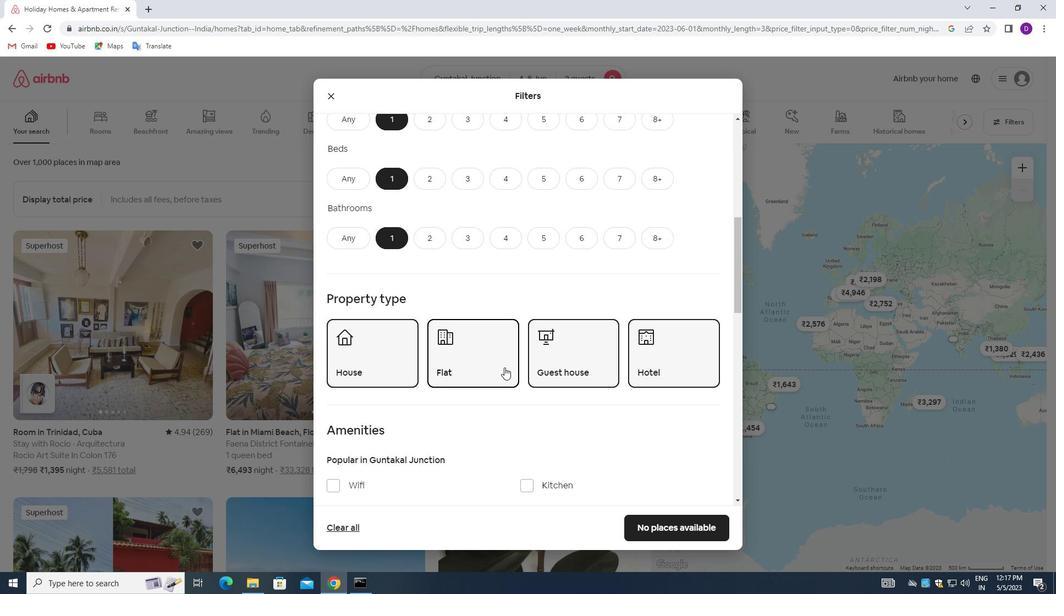 
Action: Mouse scrolled (502, 363) with delta (0, 0)
Screenshot: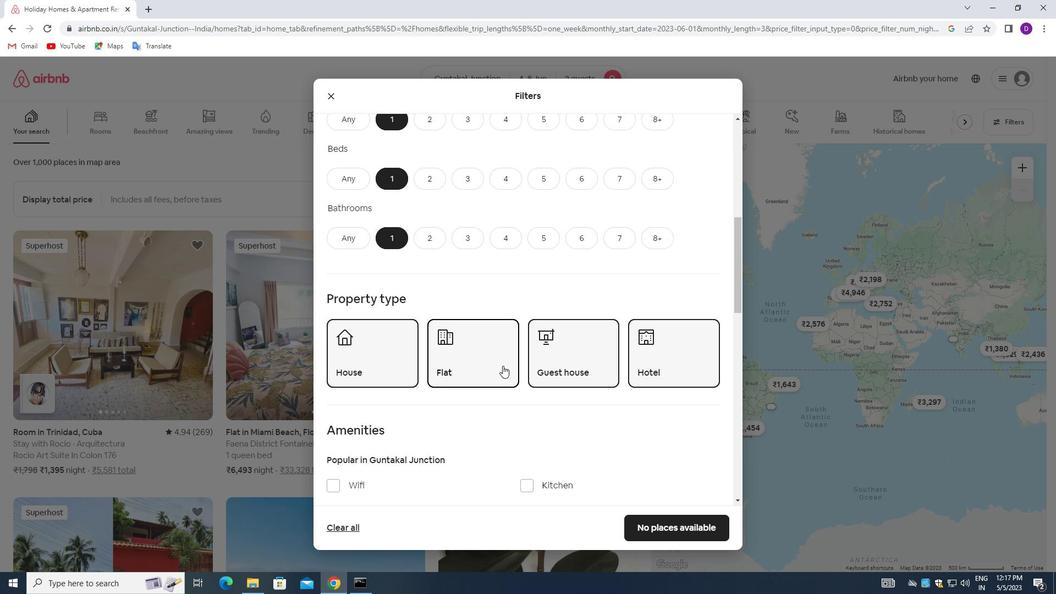 
Action: Mouse scrolled (502, 363) with delta (0, 0)
Screenshot: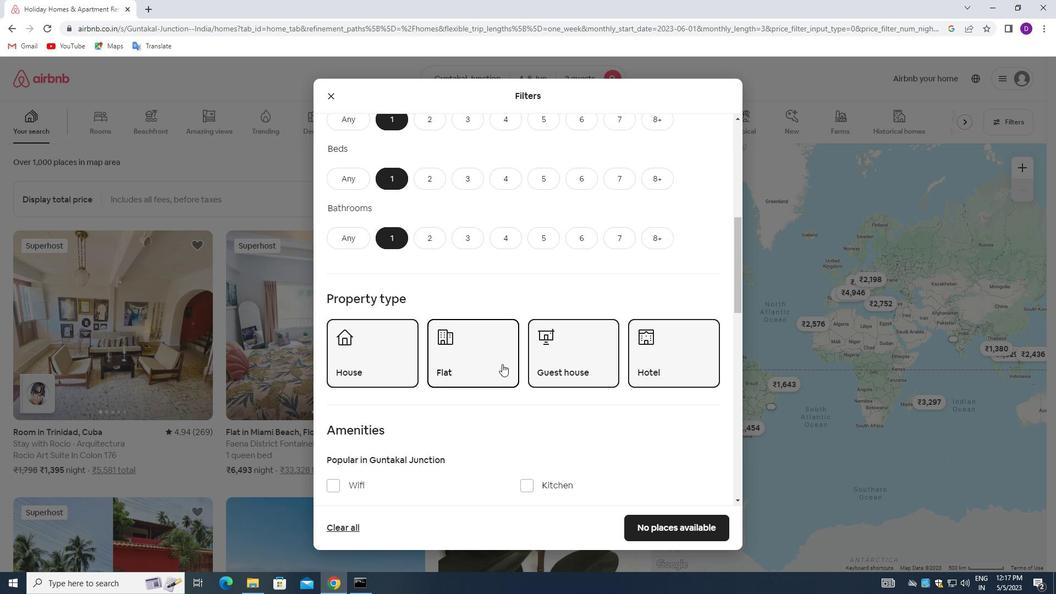 
Action: Mouse moved to (506, 343)
Screenshot: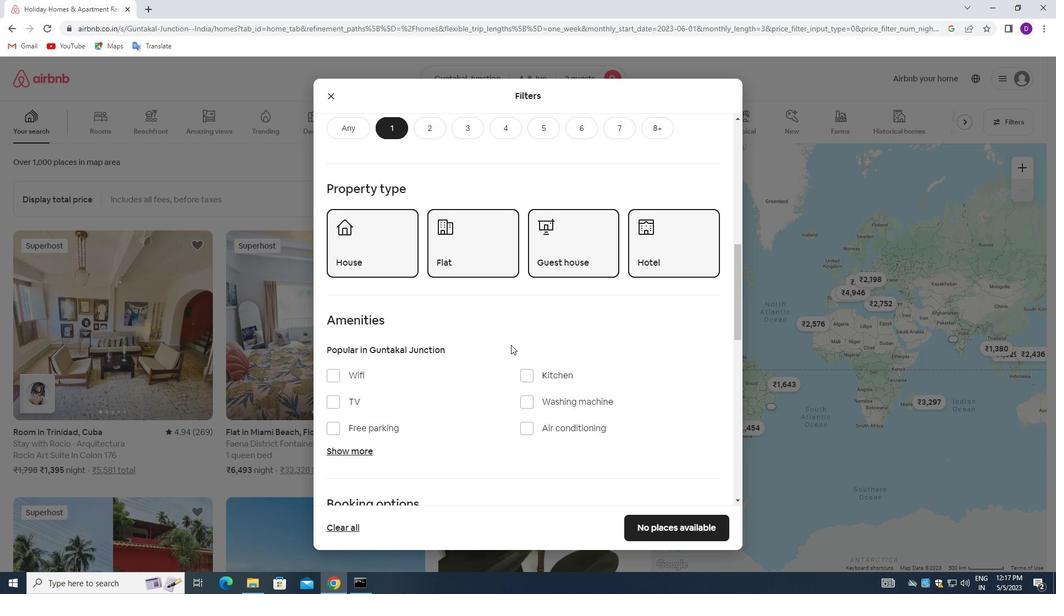 
Action: Mouse scrolled (506, 343) with delta (0, 0)
Screenshot: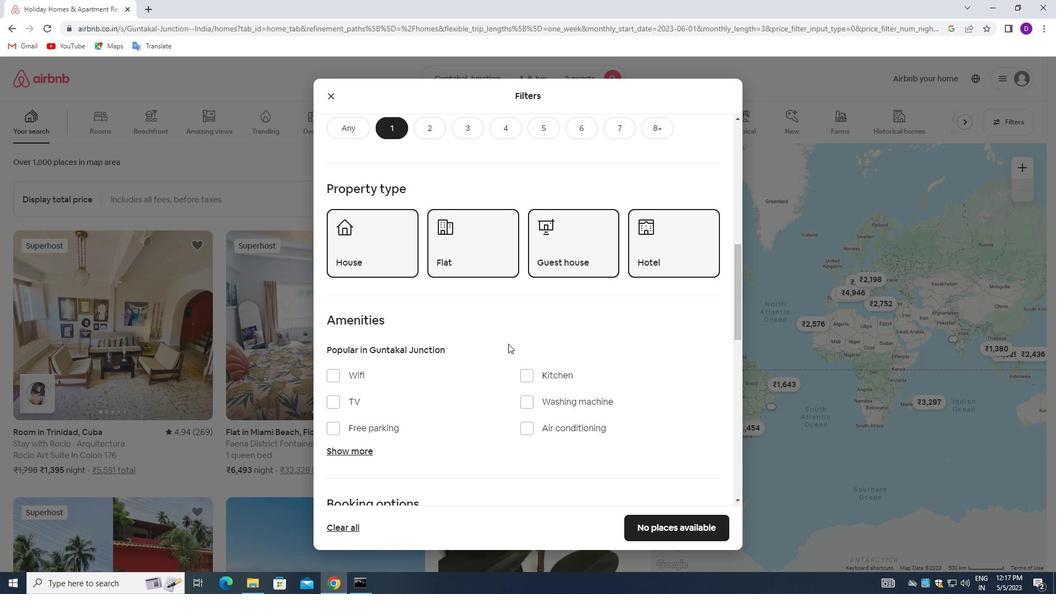 
Action: Mouse moved to (523, 349)
Screenshot: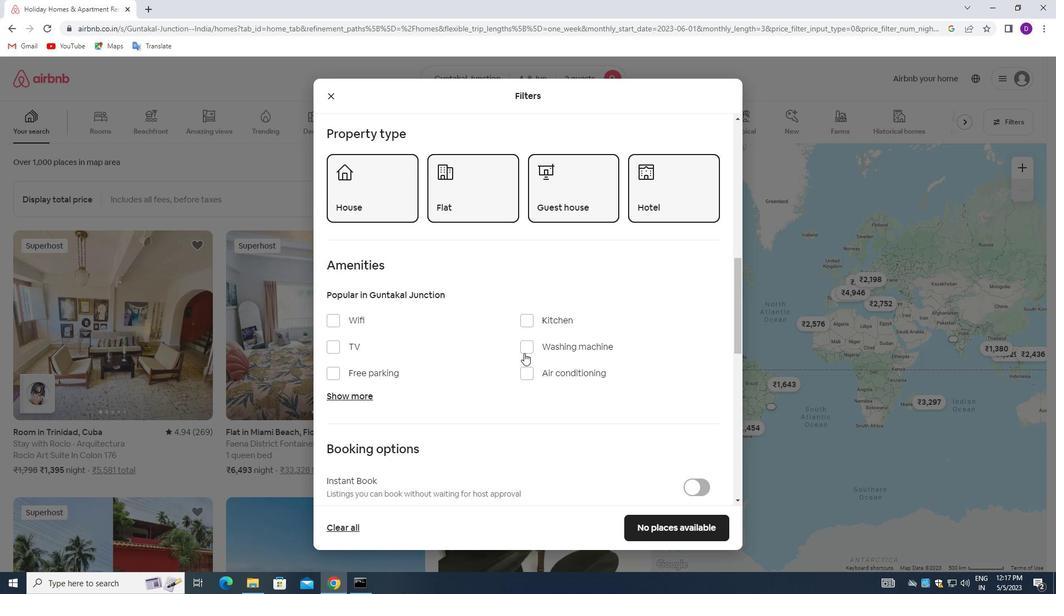 
Action: Mouse pressed left at (523, 349)
Screenshot: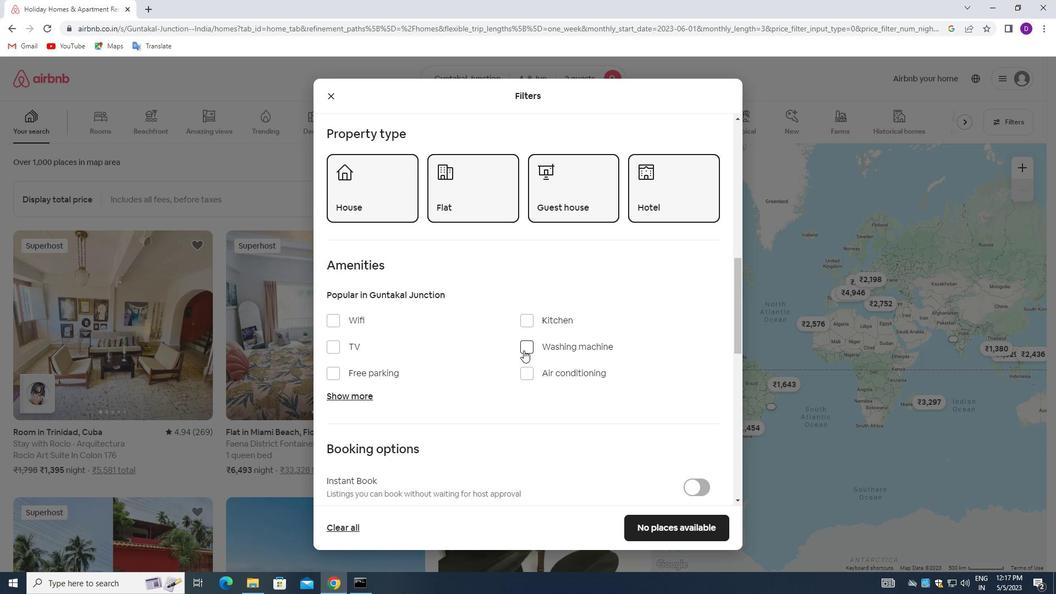 
Action: Mouse moved to (523, 349)
Screenshot: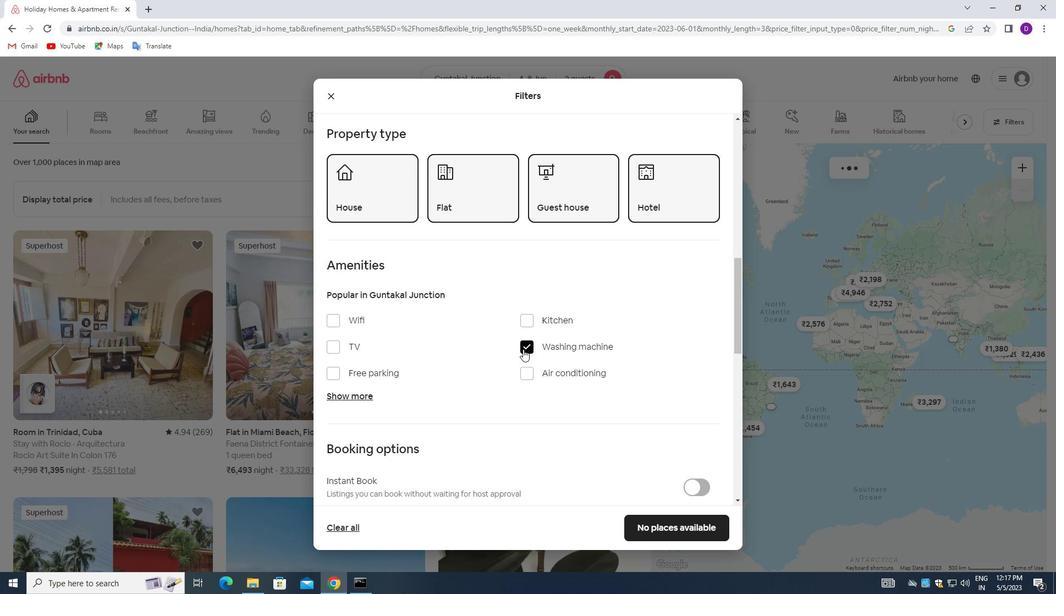 
Action: Mouse scrolled (523, 348) with delta (0, 0)
Screenshot: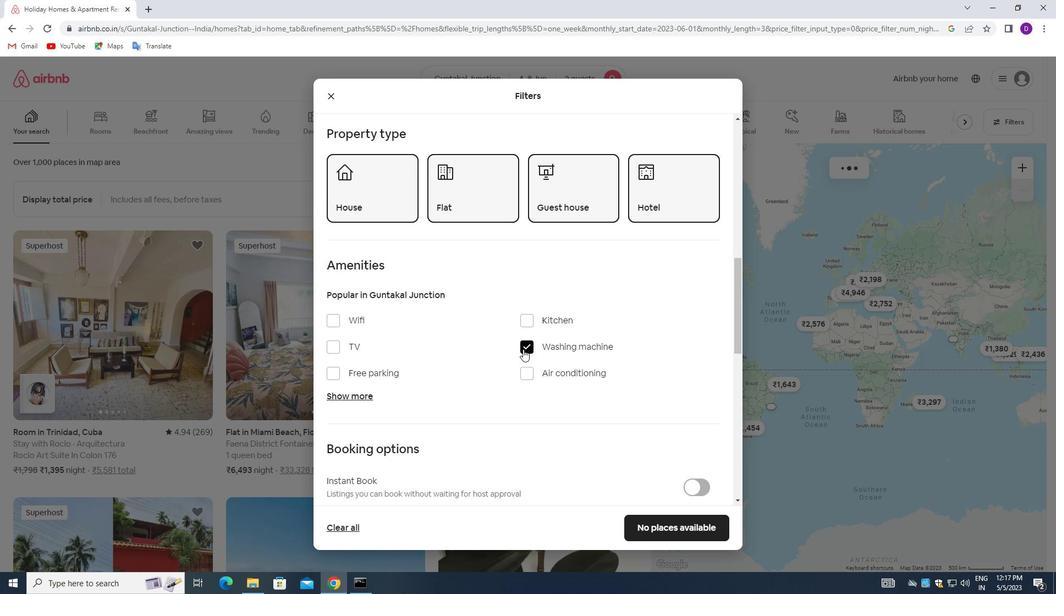 
Action: Mouse moved to (523, 350)
Screenshot: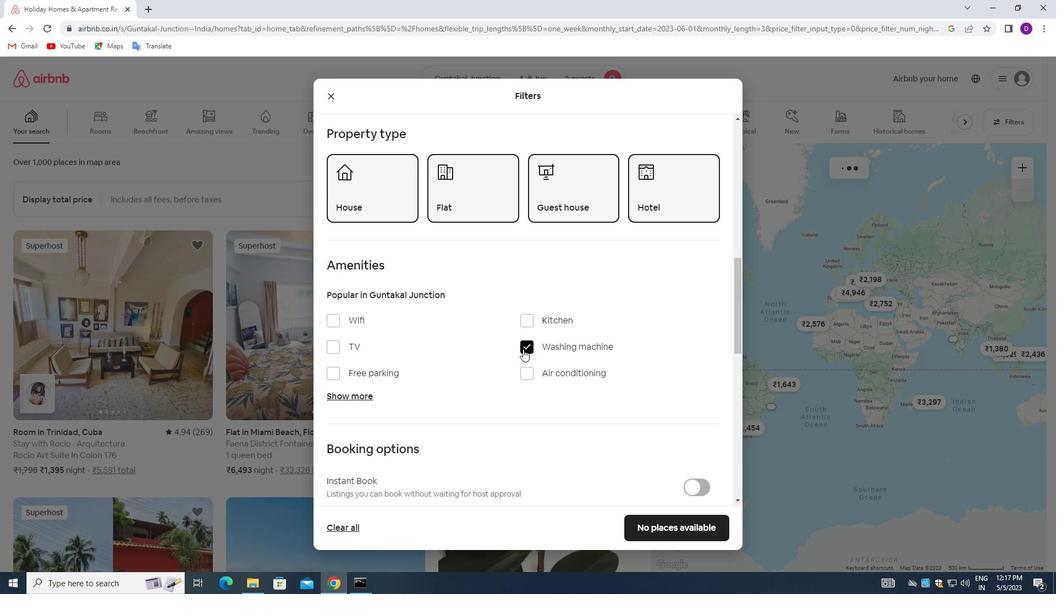 
Action: Mouse scrolled (523, 349) with delta (0, 0)
Screenshot: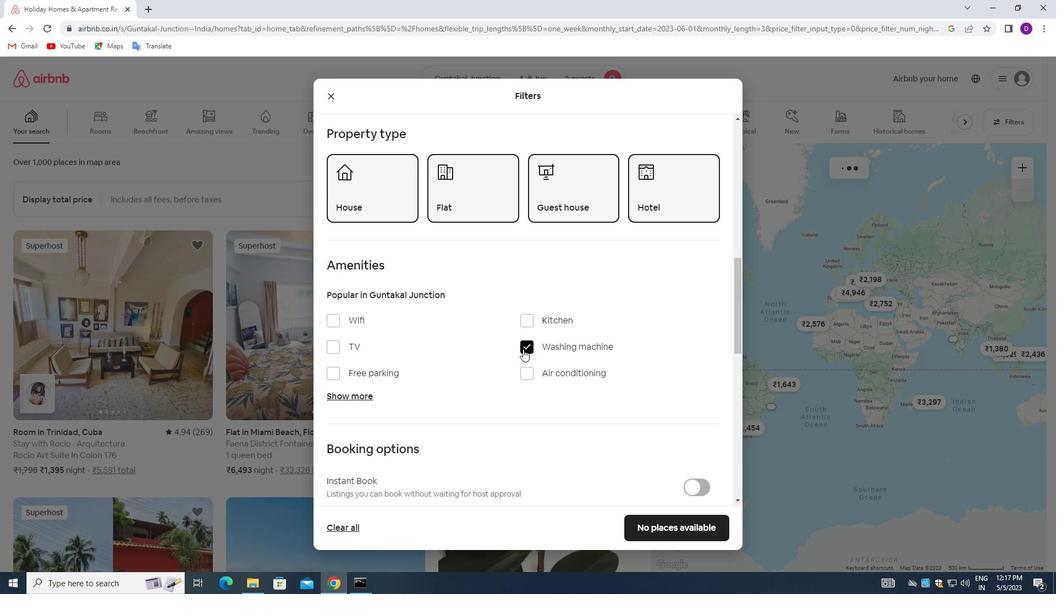 
Action: Mouse moved to (523, 350)
Screenshot: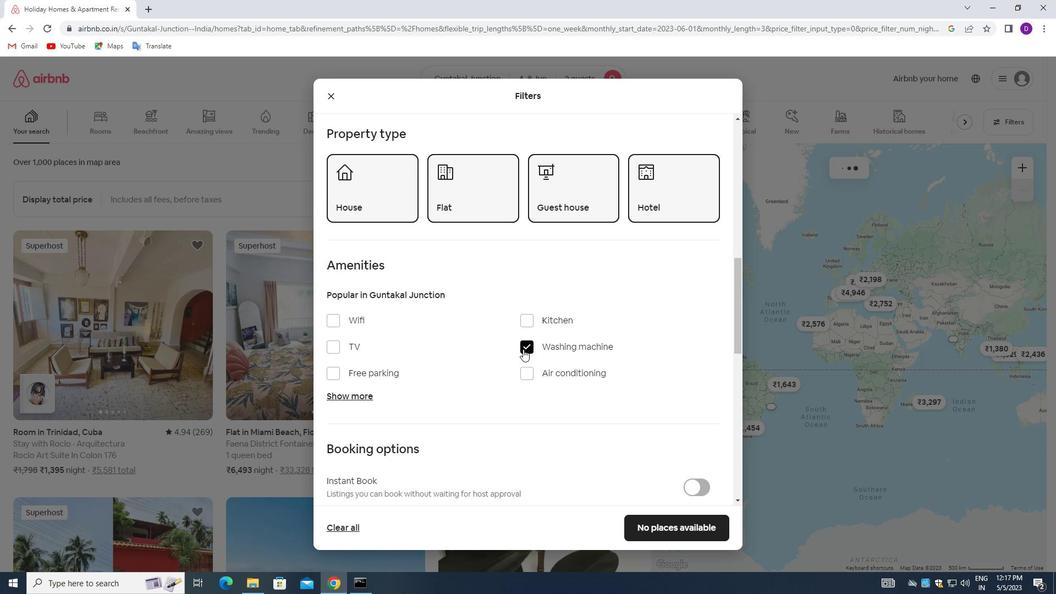
Action: Mouse scrolled (523, 350) with delta (0, 0)
Screenshot: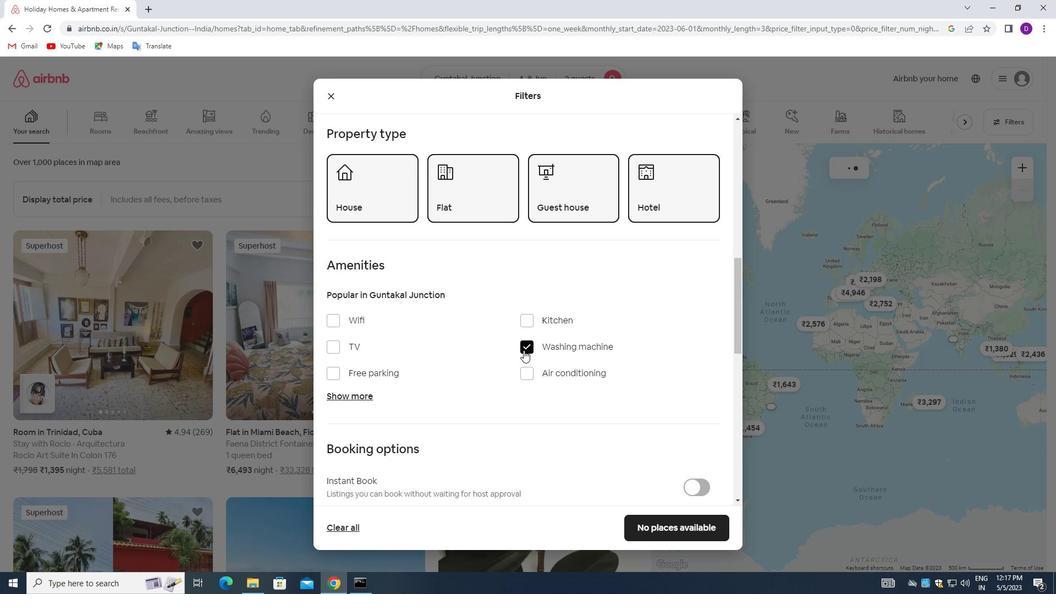 
Action: Mouse moved to (692, 355)
Screenshot: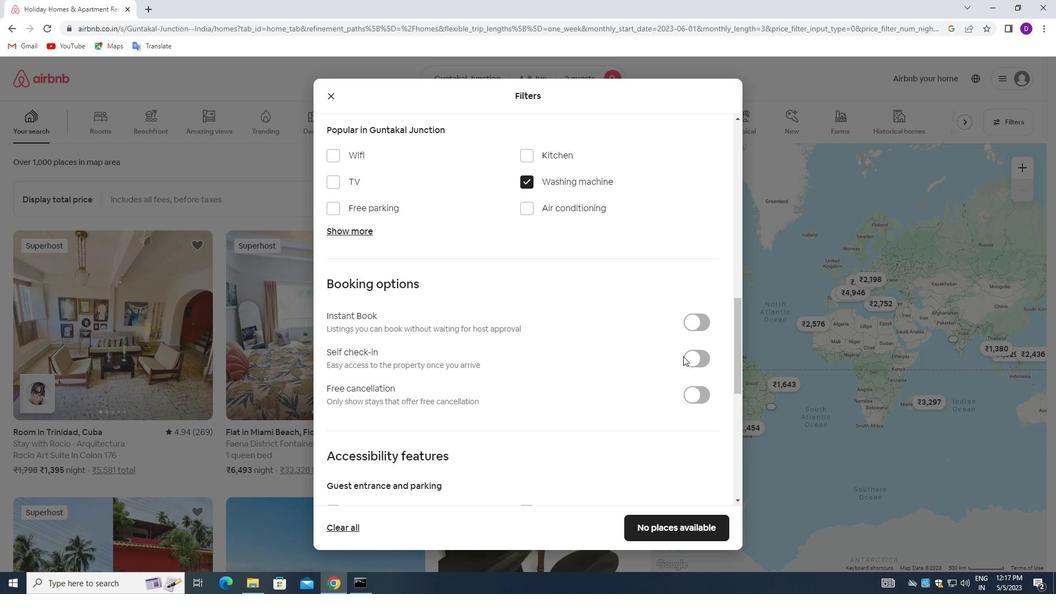 
Action: Mouse pressed left at (692, 355)
Screenshot: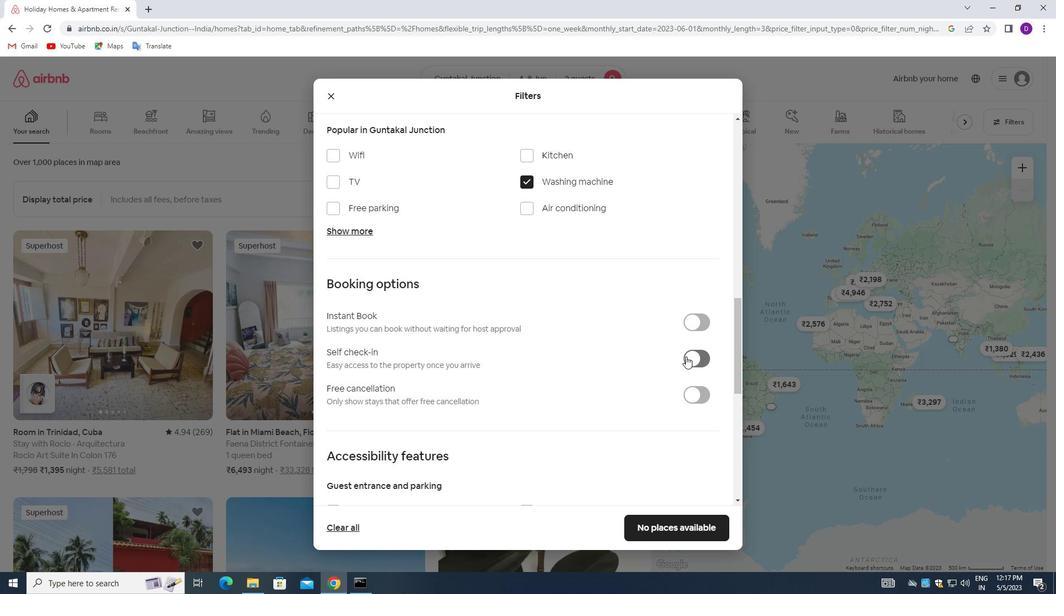 
Action: Mouse moved to (516, 351)
Screenshot: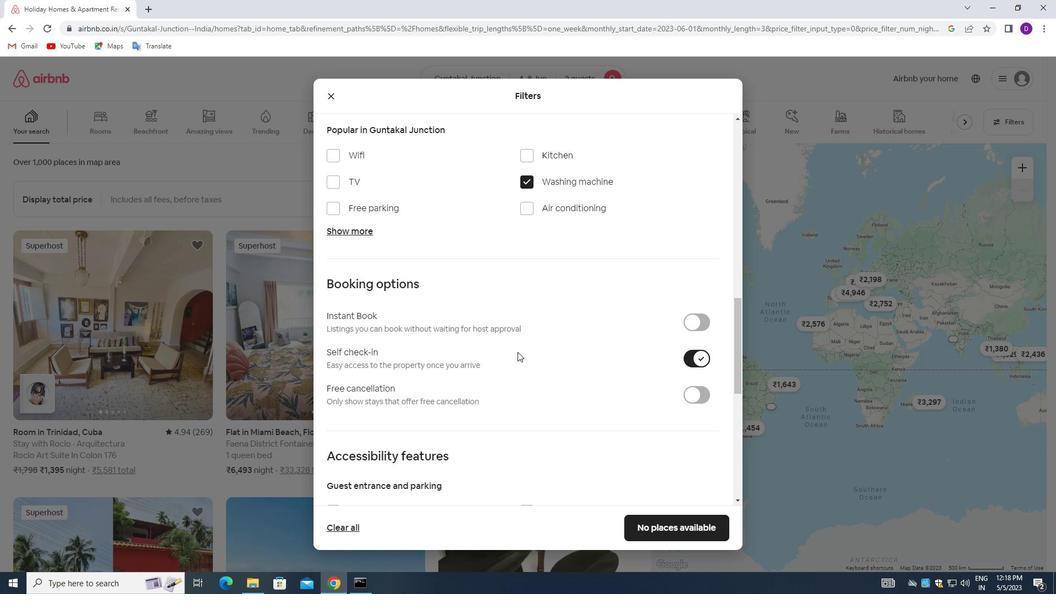 
Action: Mouse scrolled (516, 350) with delta (0, 0)
Screenshot: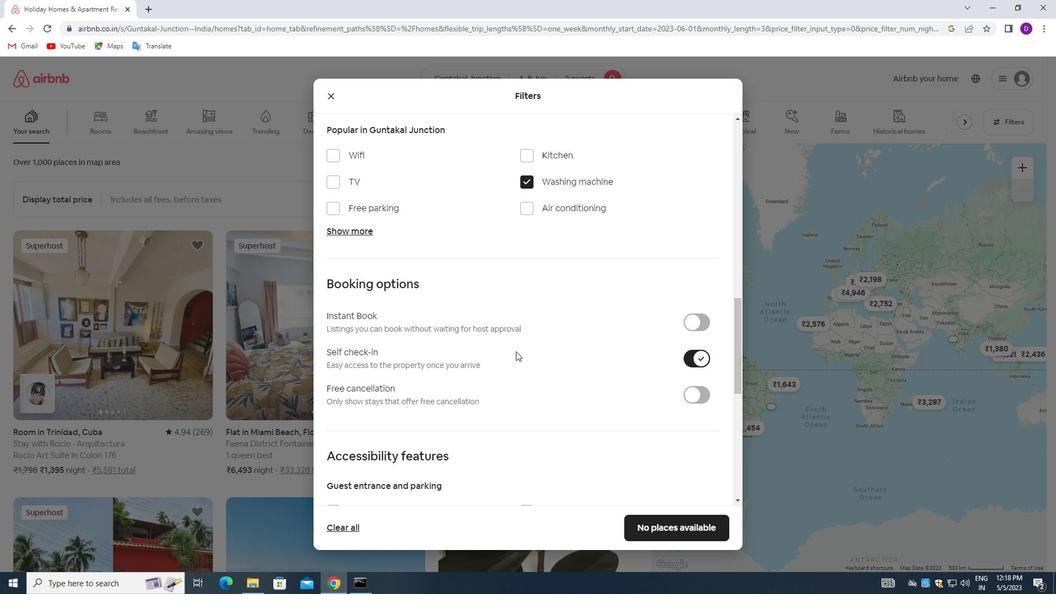 
Action: Mouse scrolled (516, 350) with delta (0, 0)
Screenshot: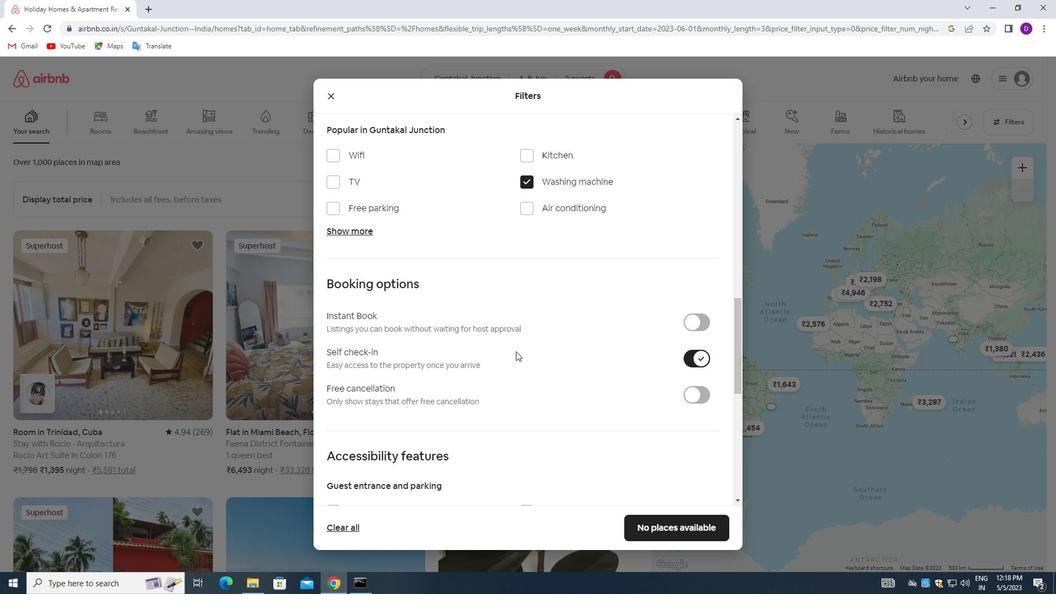 
Action: Mouse scrolled (516, 350) with delta (0, 0)
Screenshot: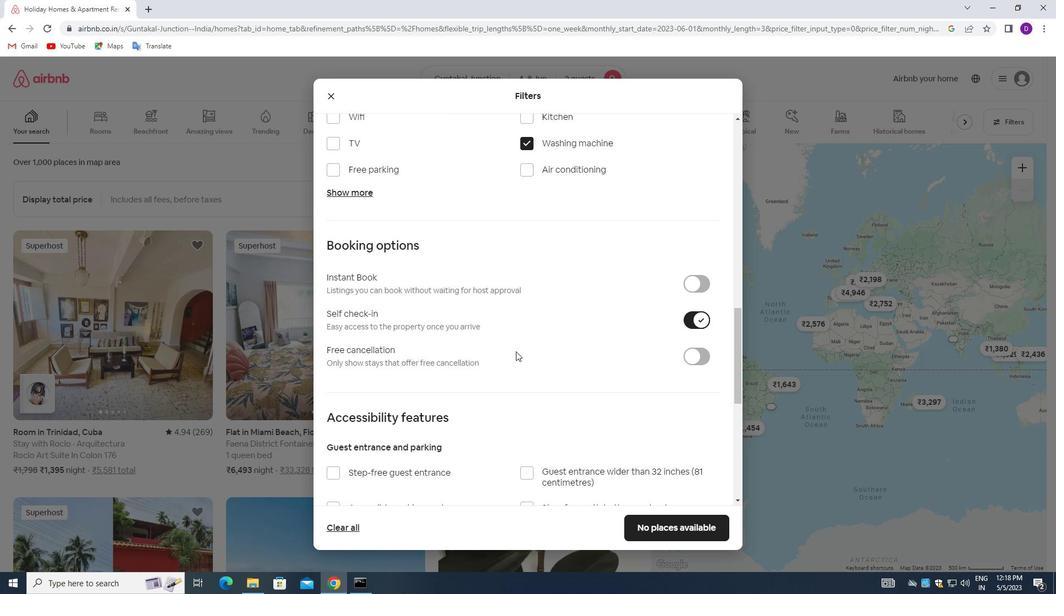 
Action: Mouse scrolled (516, 350) with delta (0, 0)
Screenshot: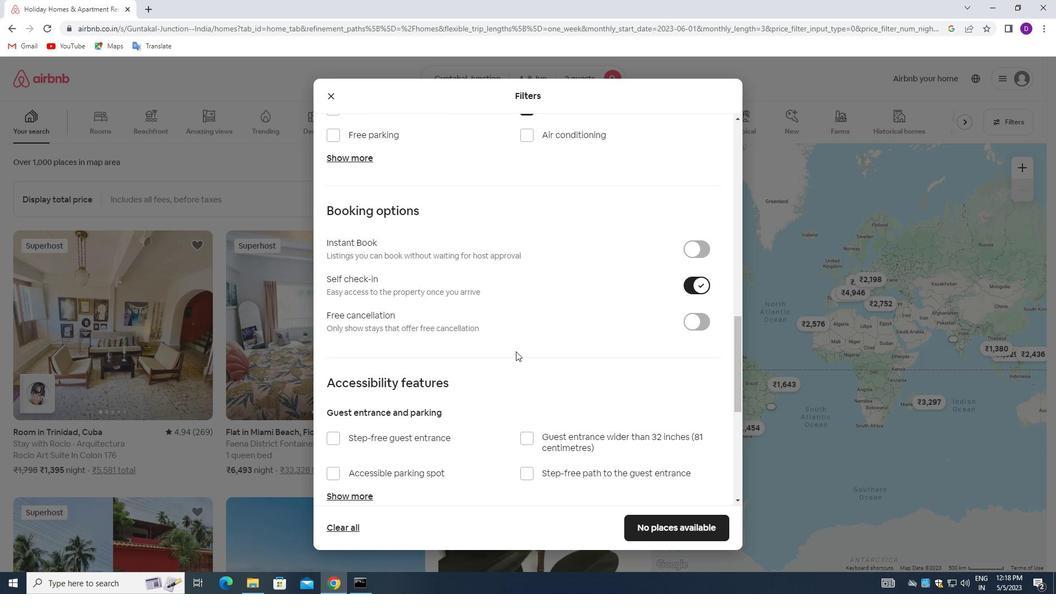 
Action: Mouse moved to (512, 360)
Screenshot: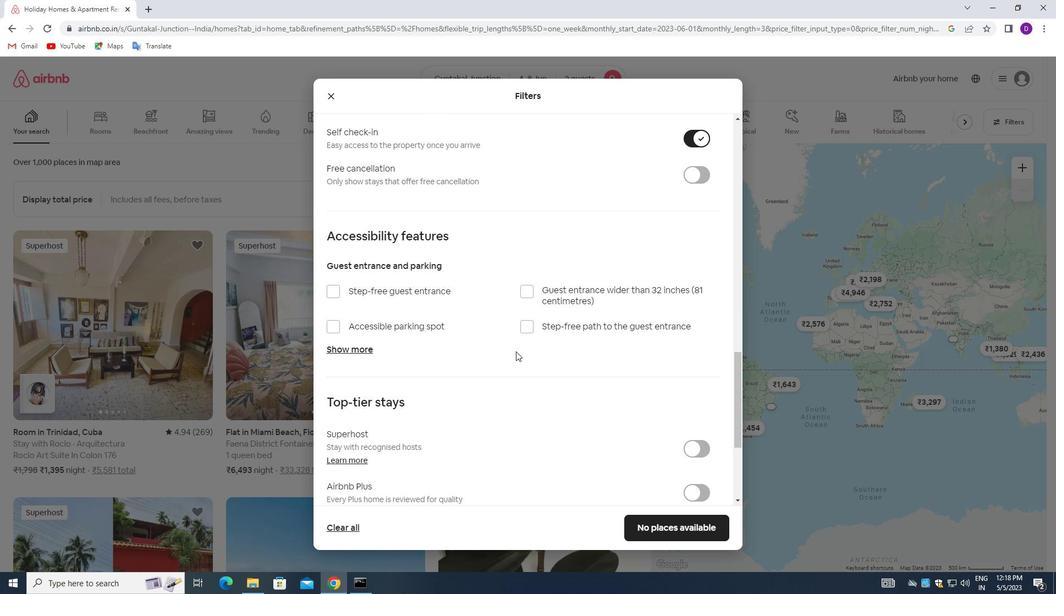 
Action: Mouse scrolled (512, 360) with delta (0, 0)
Screenshot: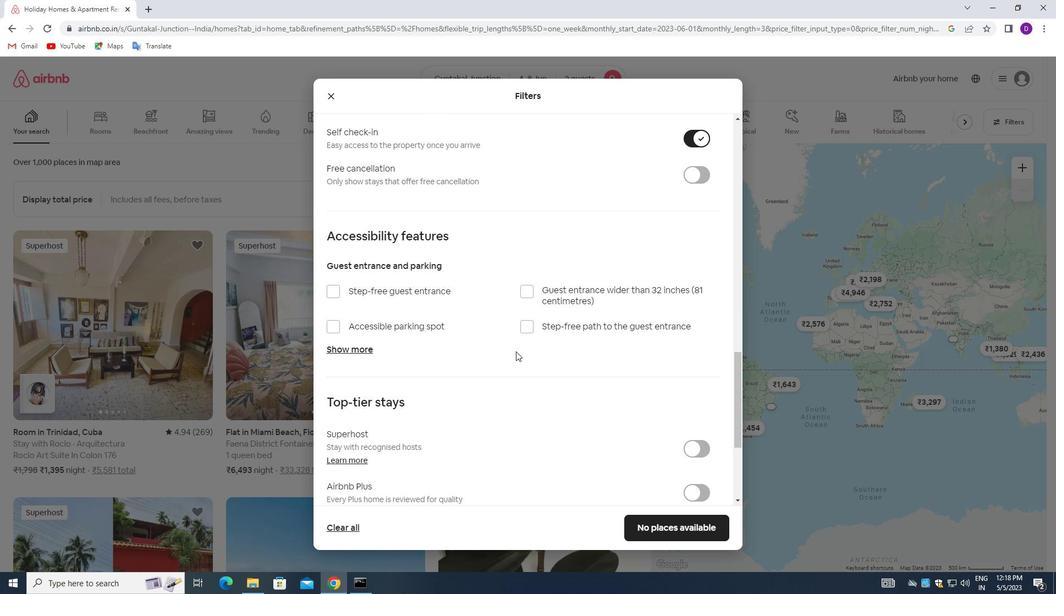 
Action: Mouse moved to (510, 369)
Screenshot: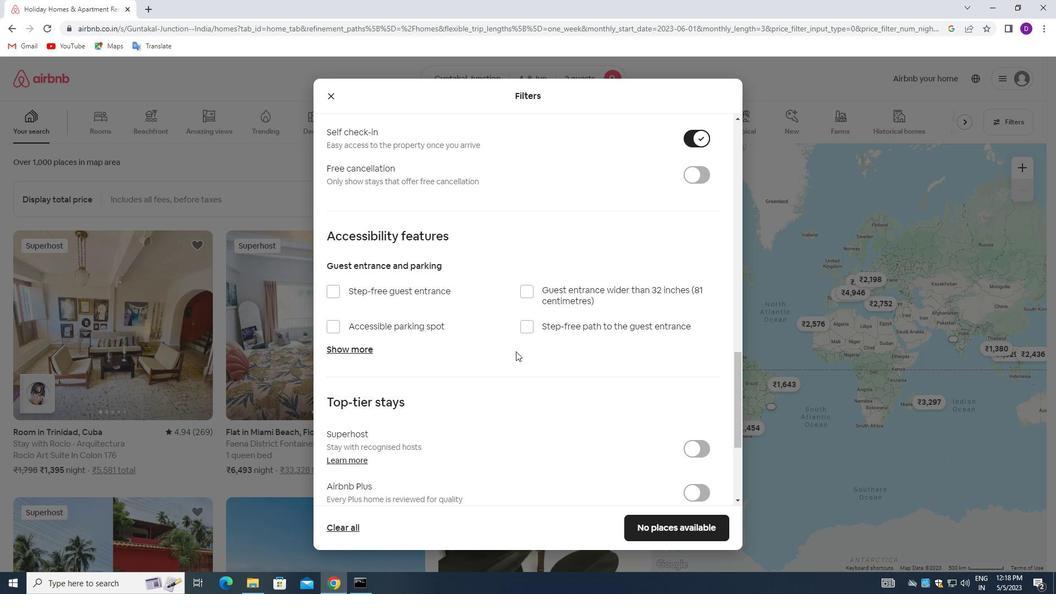 
Action: Mouse scrolled (510, 369) with delta (0, 0)
Screenshot: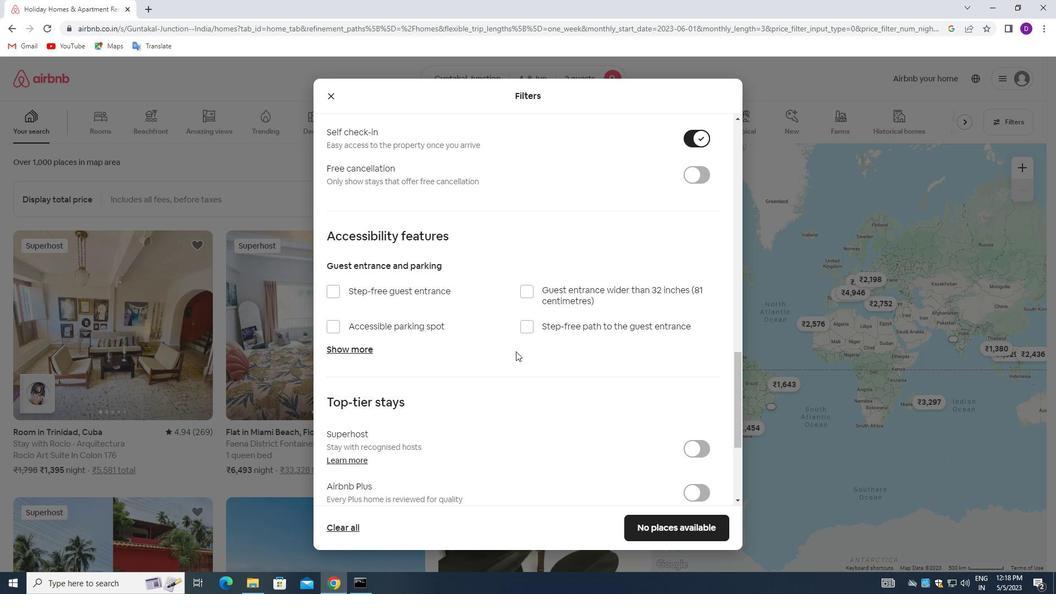 
Action: Mouse moved to (509, 373)
Screenshot: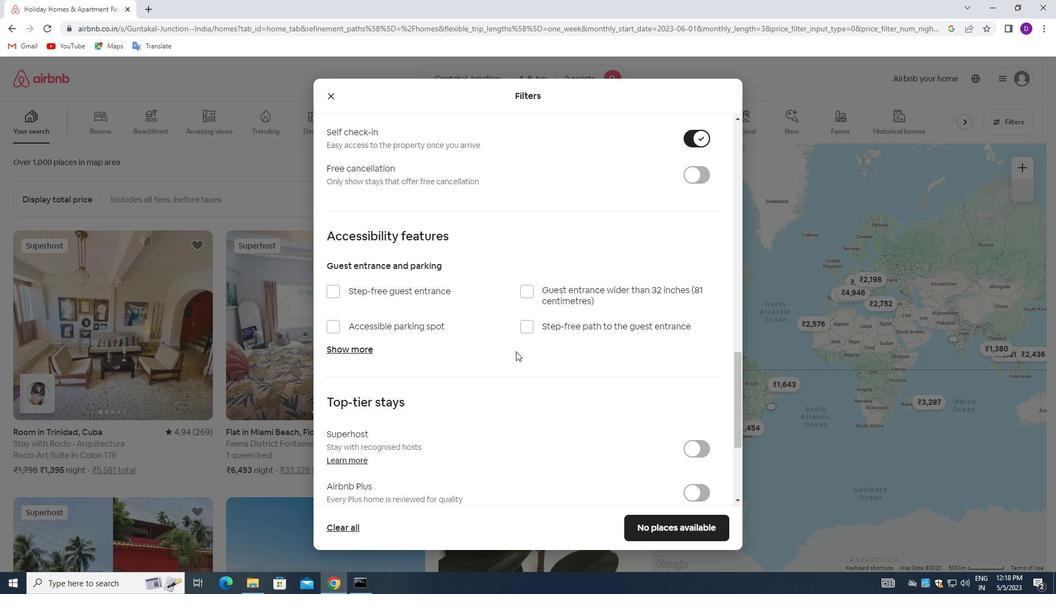 
Action: Mouse scrolled (509, 372) with delta (0, 0)
Screenshot: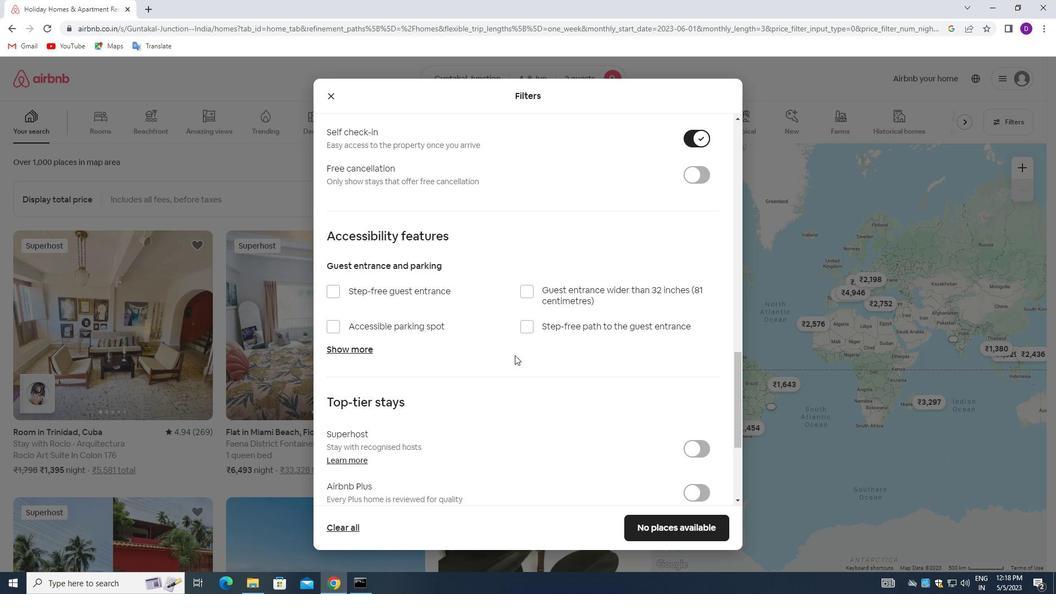 
Action: Mouse moved to (507, 373)
Screenshot: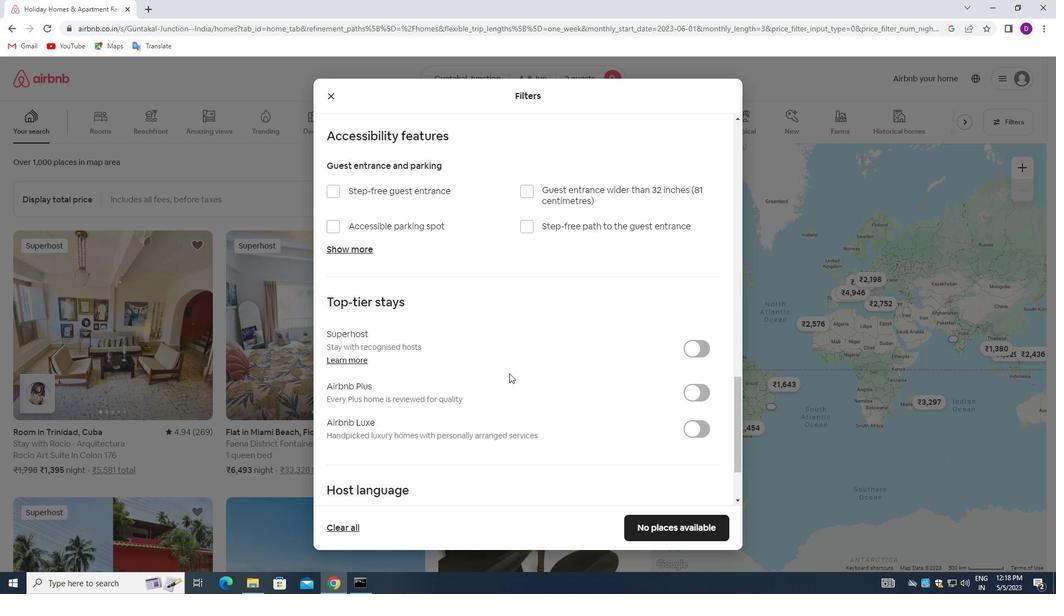 
Action: Mouse scrolled (507, 373) with delta (0, 0)
Screenshot: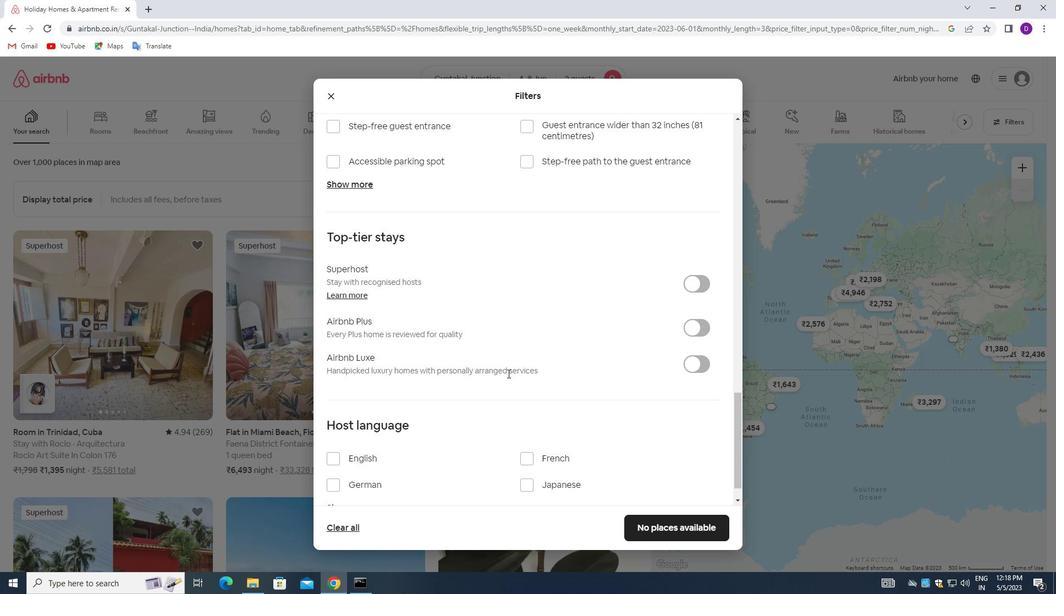 
Action: Mouse moved to (507, 374)
Screenshot: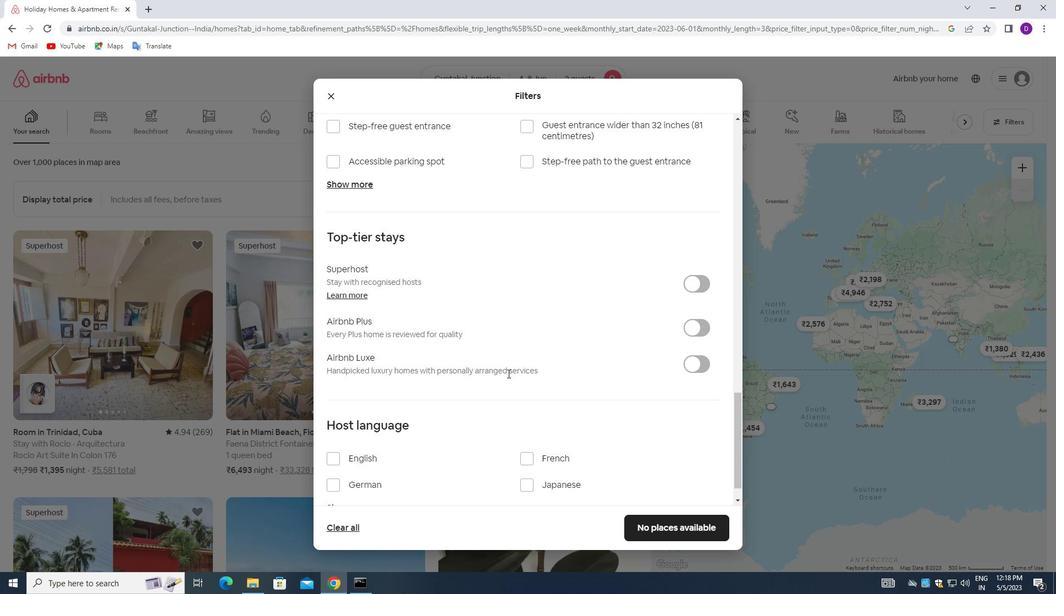 
Action: Mouse scrolled (507, 374) with delta (0, 0)
Screenshot: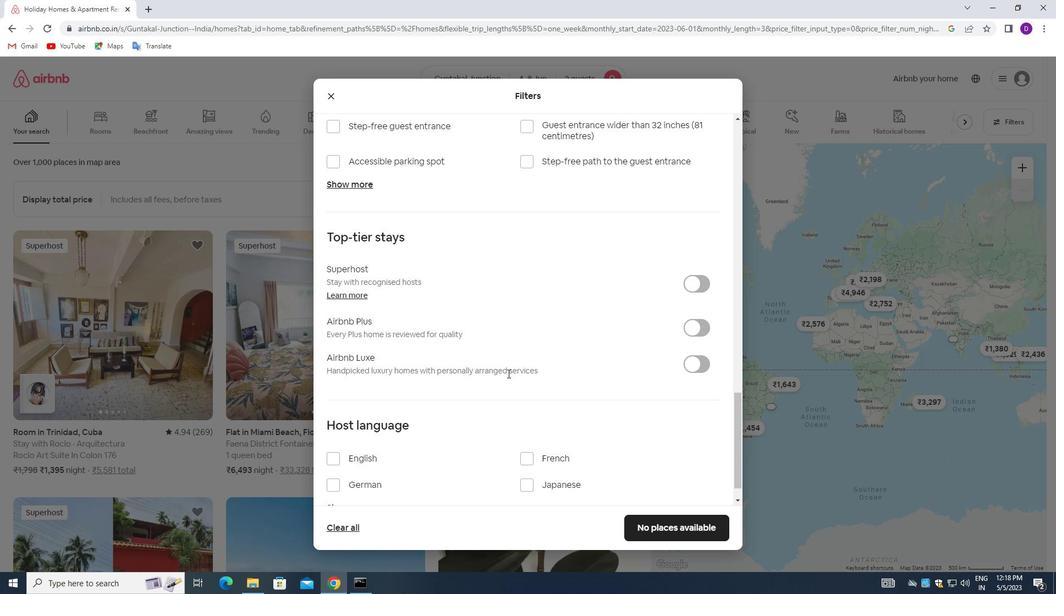 
Action: Mouse moved to (333, 432)
Screenshot: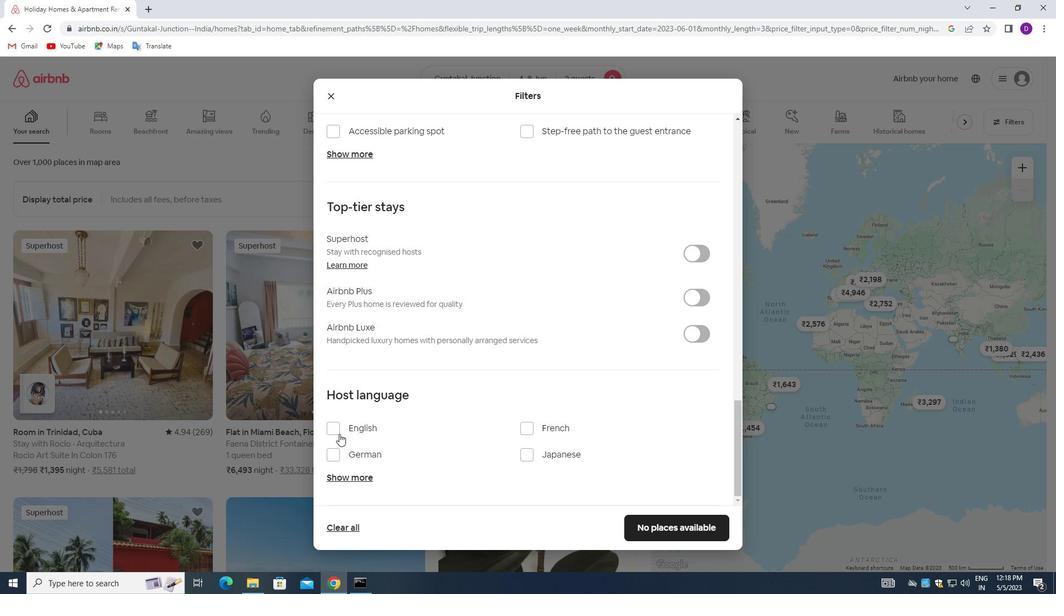 
Action: Mouse pressed left at (333, 432)
Screenshot: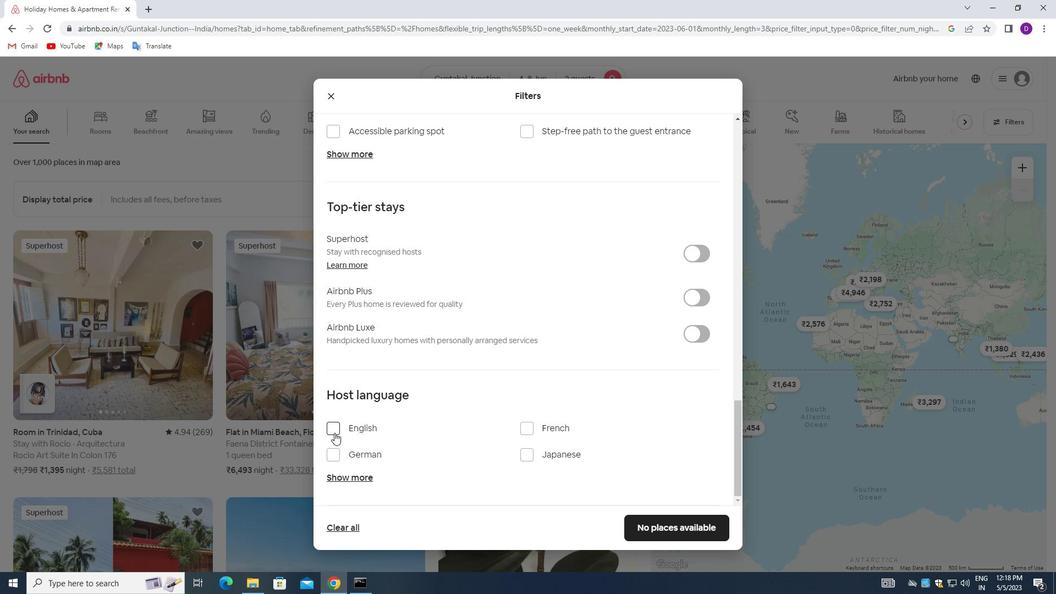 
Action: Mouse moved to (630, 522)
Screenshot: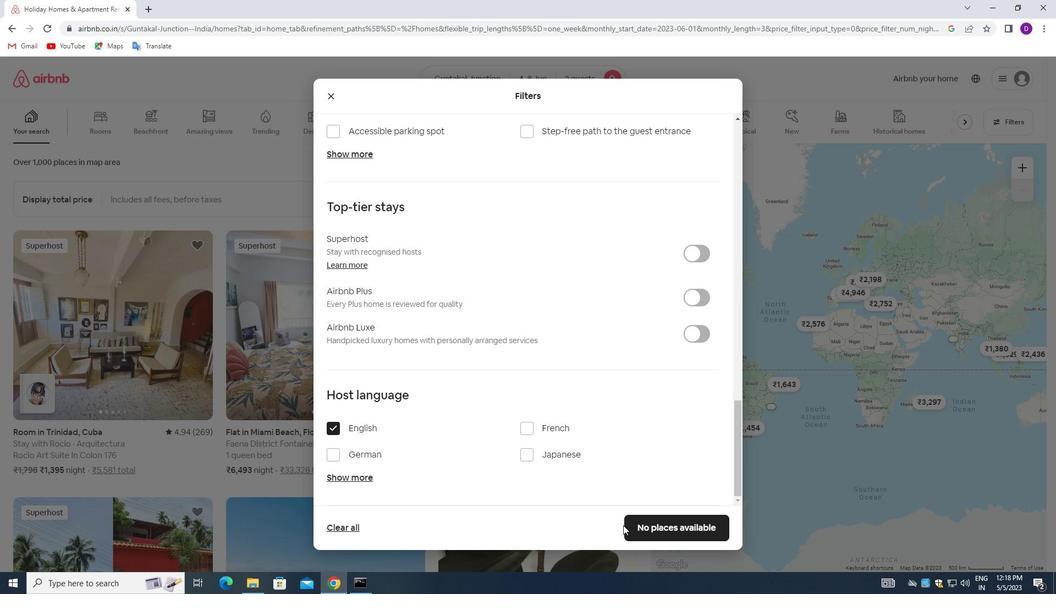 
Action: Mouse pressed left at (630, 522)
Screenshot: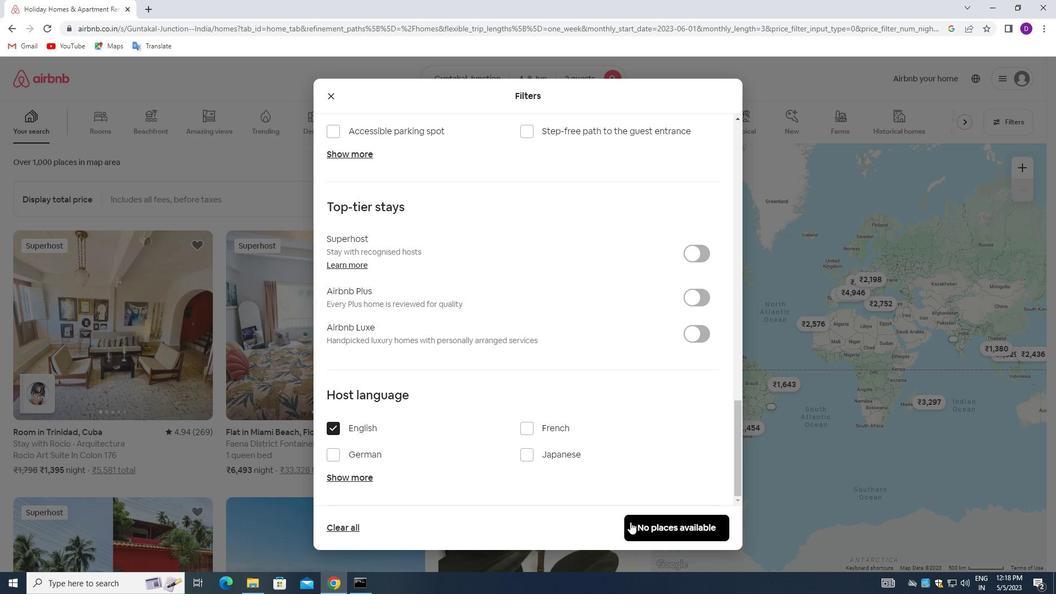 
Action: Mouse moved to (598, 384)
Screenshot: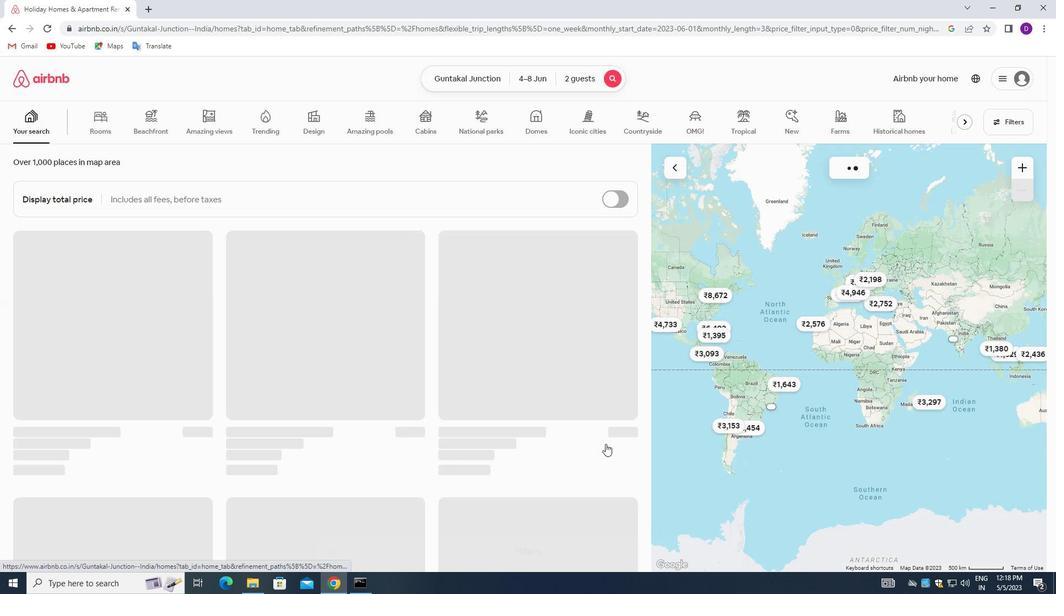 
